 Task: Notify agents about tickets requiring input from the finance department for billing clarification.
Action: Mouse moved to (571, 43)
Screenshot: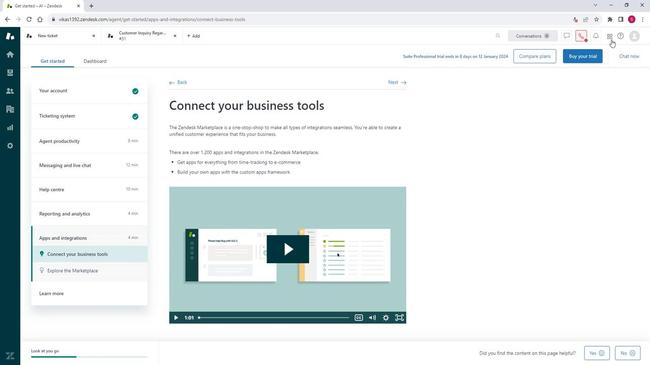 
Action: Mouse pressed left at (571, 43)
Screenshot: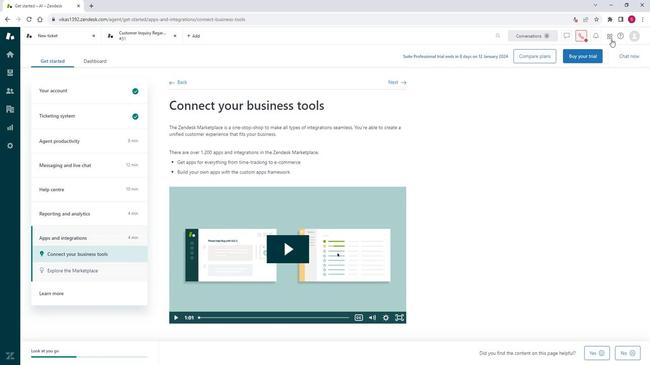 
Action: Mouse moved to (518, 207)
Screenshot: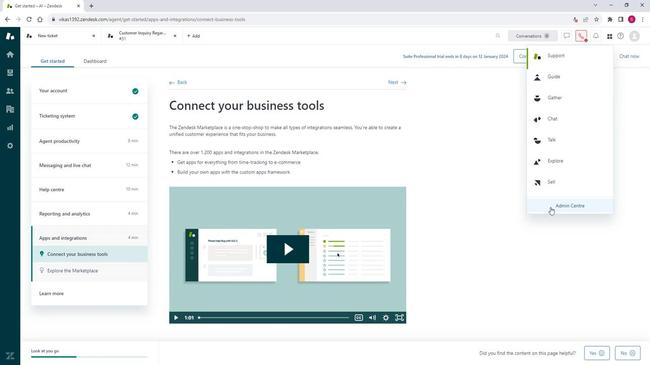 
Action: Mouse pressed left at (518, 207)
Screenshot: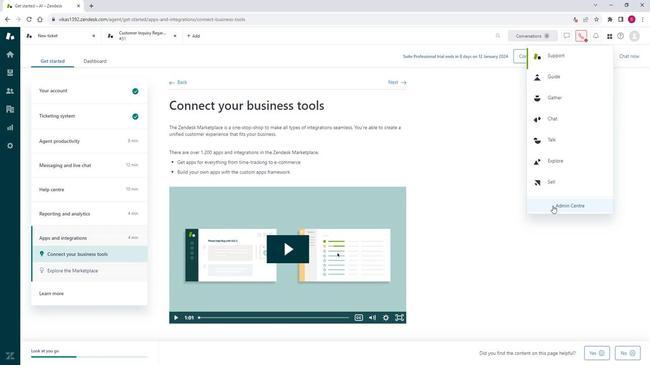 
Action: Mouse moved to (56, 100)
Screenshot: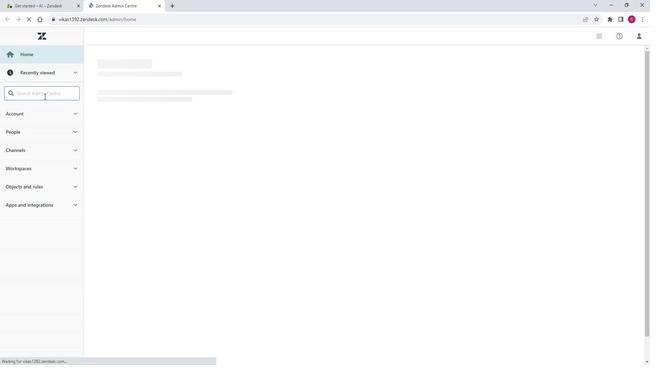 
Action: Mouse pressed left at (56, 100)
Screenshot: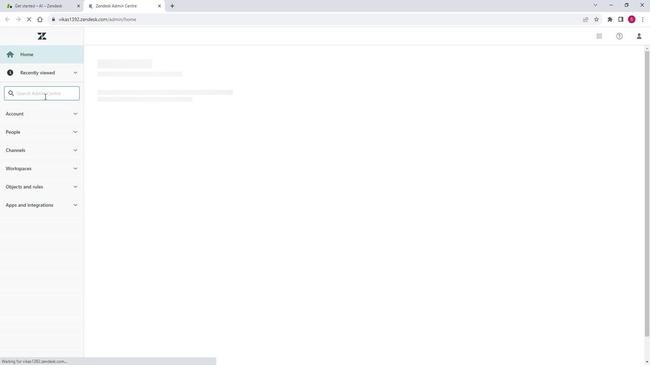 
Action: Key pressed triggers
Screenshot: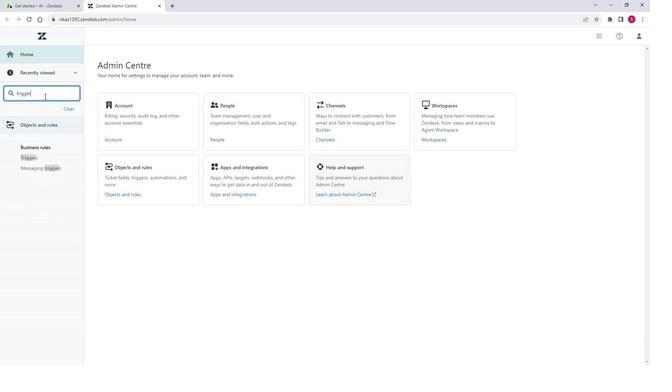 
Action: Mouse moved to (48, 163)
Screenshot: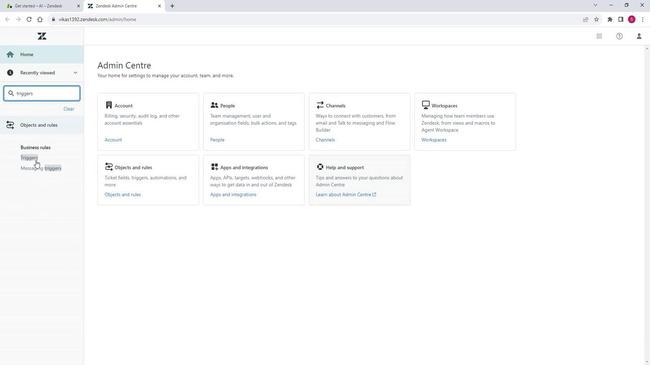 
Action: Mouse pressed left at (48, 163)
Screenshot: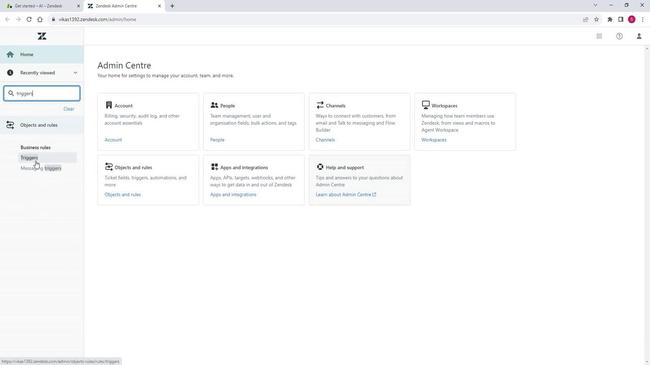
Action: Mouse moved to (554, 72)
Screenshot: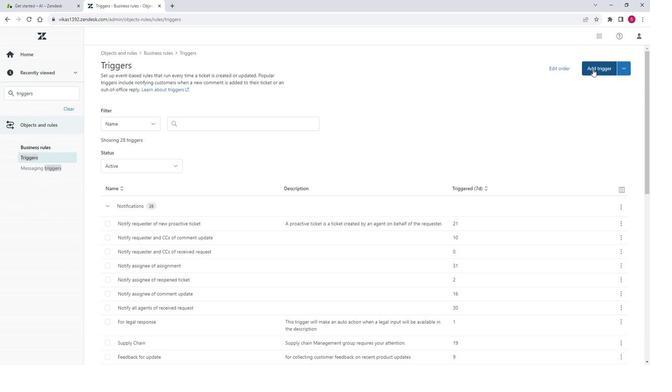 
Action: Mouse pressed left at (554, 72)
Screenshot: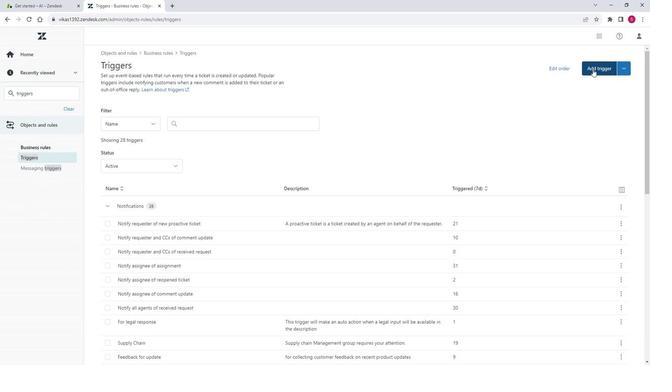 
Action: Mouse moved to (190, 101)
Screenshot: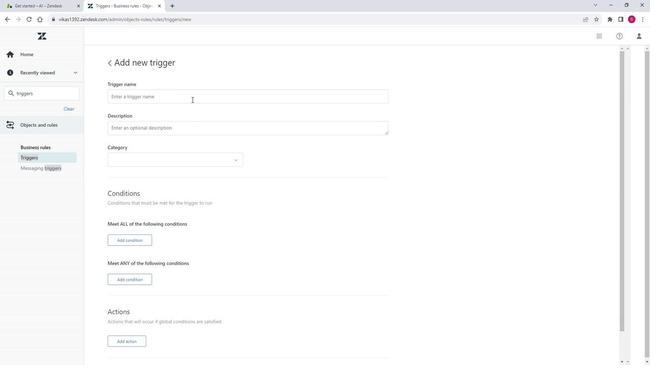 
Action: Mouse pressed left at (190, 101)
Screenshot: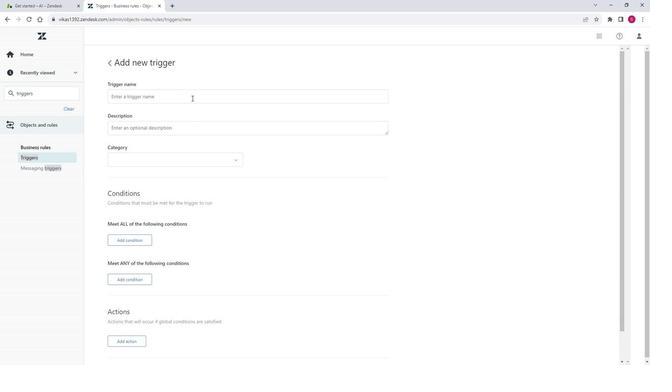
Action: Key pressed <Key.shift>Finance<Key.space><Key.shift>Input<Key.space><Key.shift>Needed
Screenshot: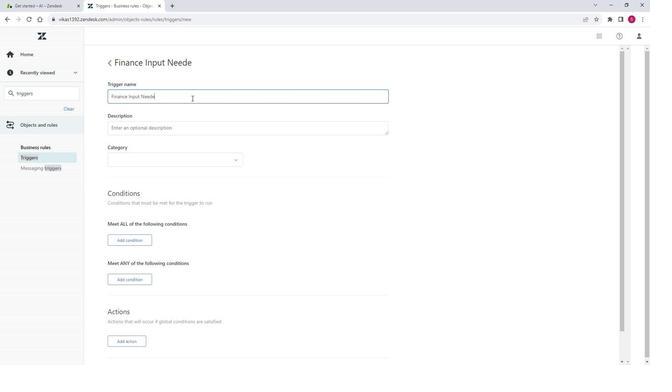 
Action: Mouse moved to (142, 131)
Screenshot: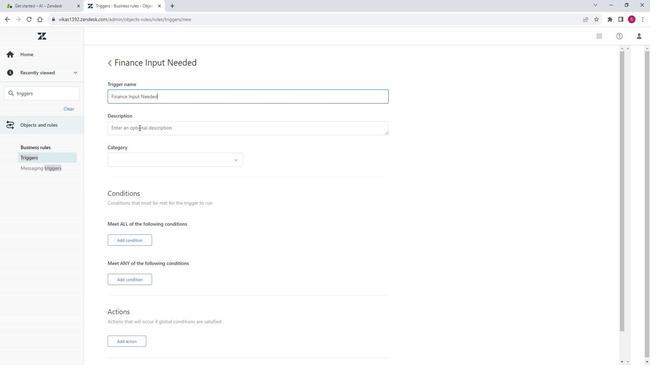 
Action: Mouse pressed left at (142, 131)
Screenshot: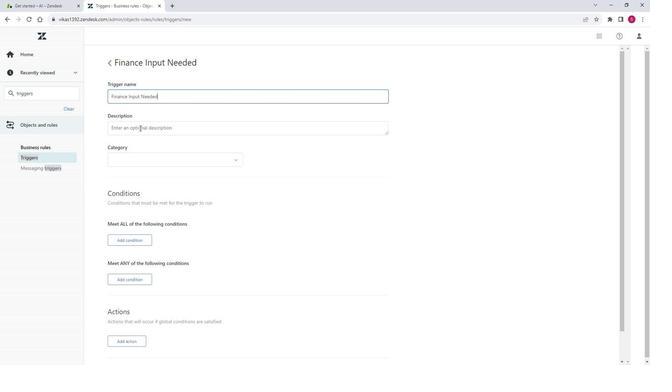 
Action: Key pressed <Key.shift>Notifying<Key.space>agents<Key.space>about<Key.space>tickets<Key.space>requiring<Key.space>input<Key.space>from<Key.space>the<Key.space>finance<Key.space>department<Key.space>for<Key.space>billing<Key.space>clarification.
Screenshot: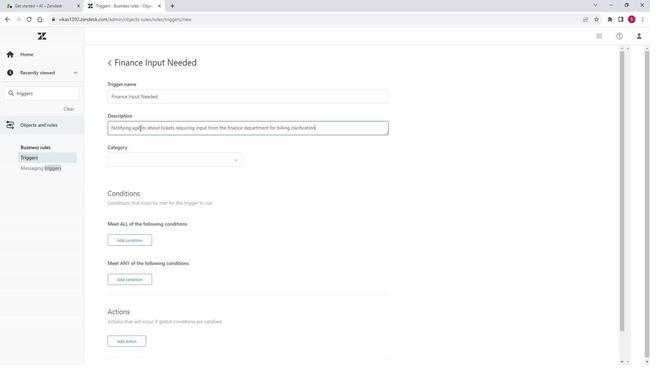 
Action: Mouse moved to (177, 164)
Screenshot: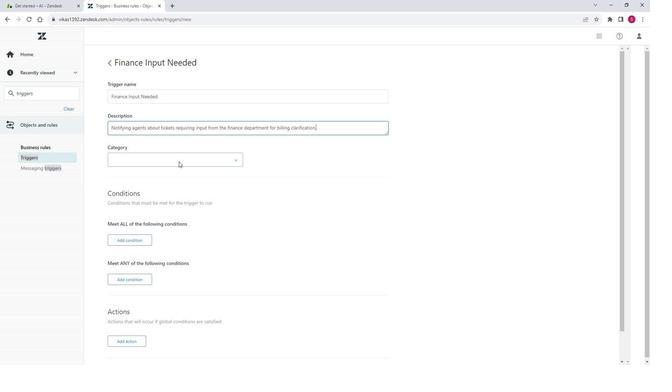 
Action: Mouse pressed left at (177, 164)
Screenshot: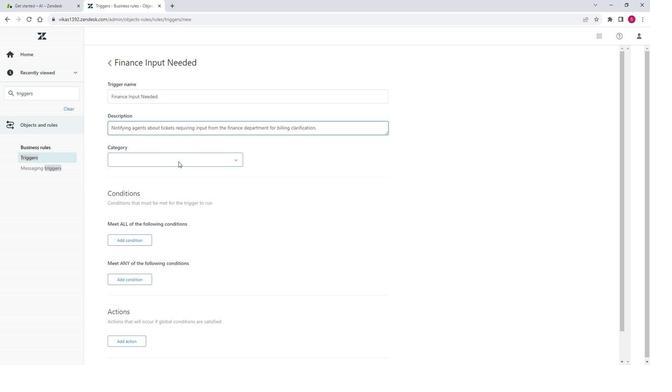 
Action: Mouse moved to (154, 181)
Screenshot: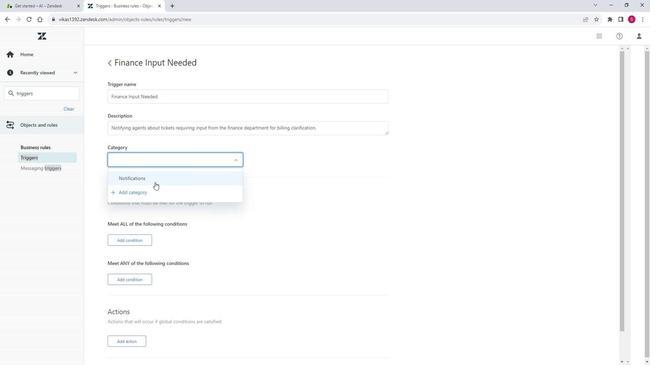 
Action: Mouse pressed left at (154, 181)
Screenshot: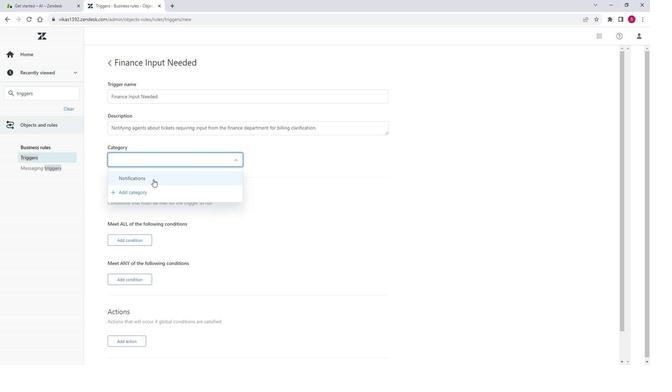 
Action: Mouse moved to (234, 206)
Screenshot: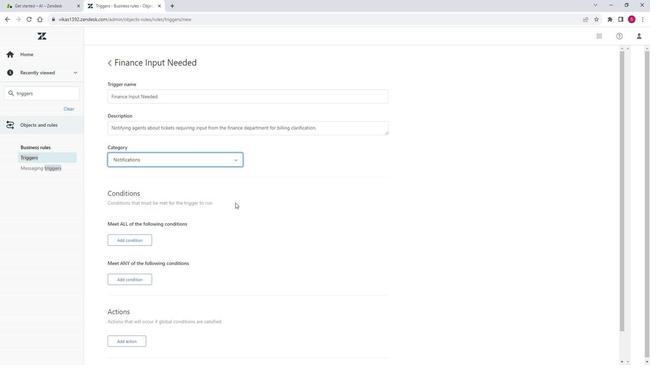 
Action: Mouse scrolled (234, 206) with delta (0, 0)
Screenshot: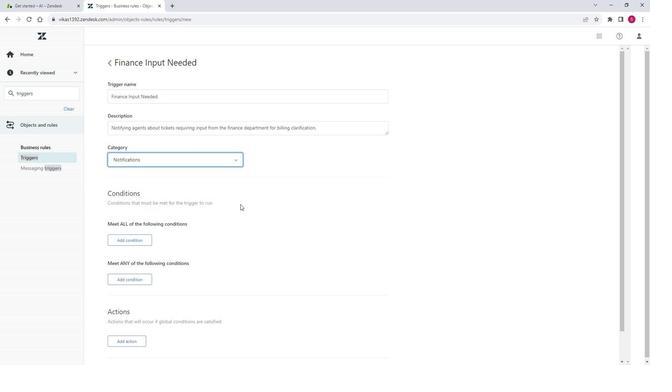 
Action: Mouse moved to (200, 205)
Screenshot: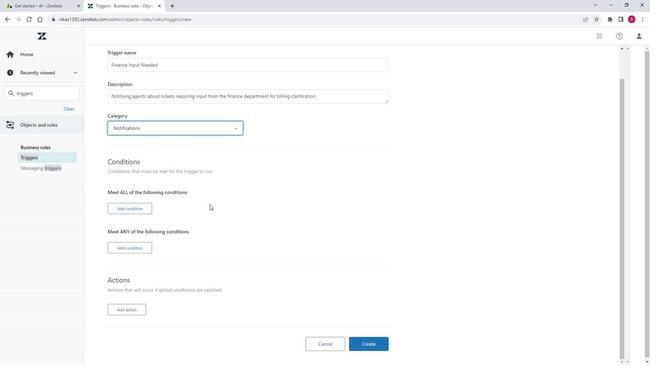 
Action: Mouse scrolled (200, 204) with delta (0, 0)
Screenshot: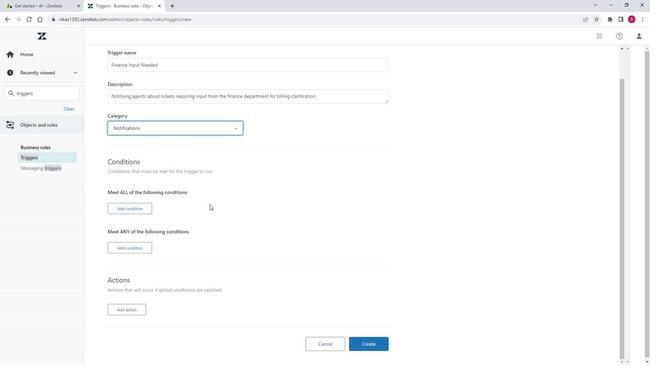 
Action: Mouse moved to (125, 208)
Screenshot: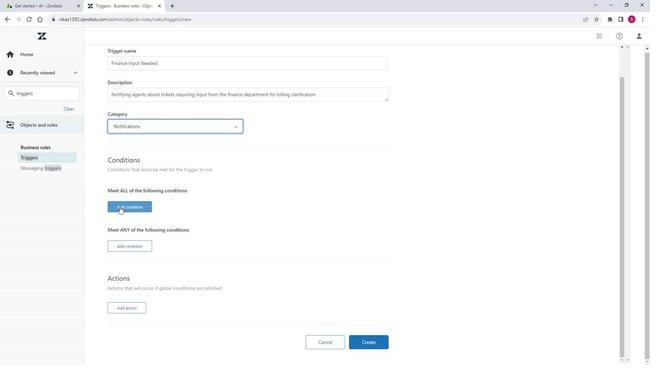 
Action: Mouse pressed left at (125, 208)
Screenshot: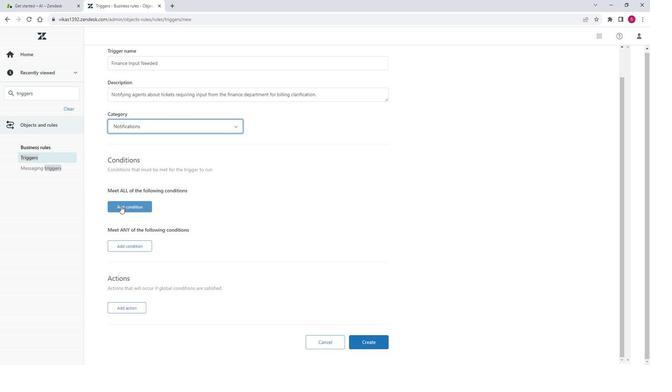 
Action: Mouse moved to (135, 215)
Screenshot: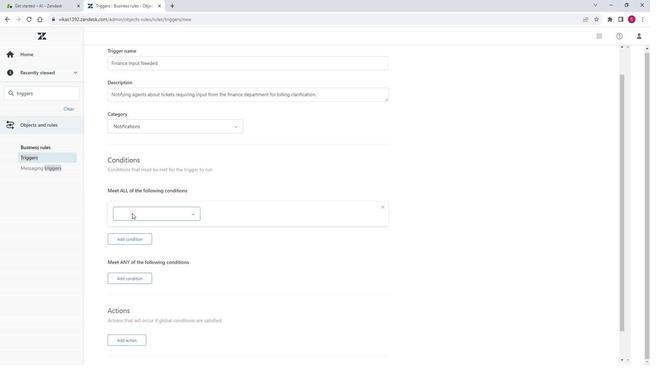 
Action: Mouse pressed left at (135, 215)
Screenshot: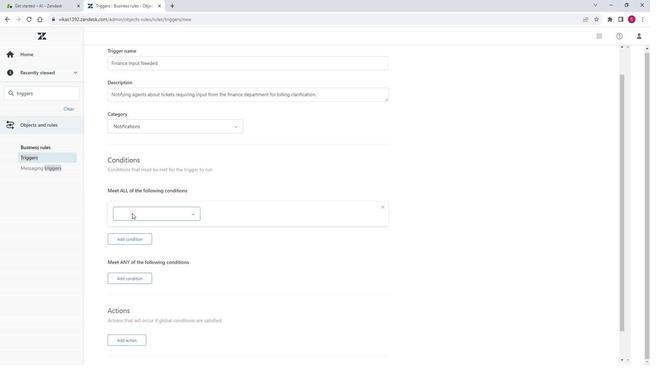 
Action: Mouse moved to (135, 245)
Screenshot: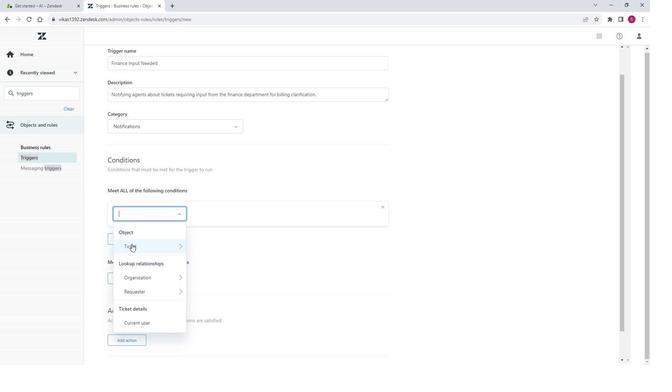 
Action: Mouse pressed left at (135, 245)
Screenshot: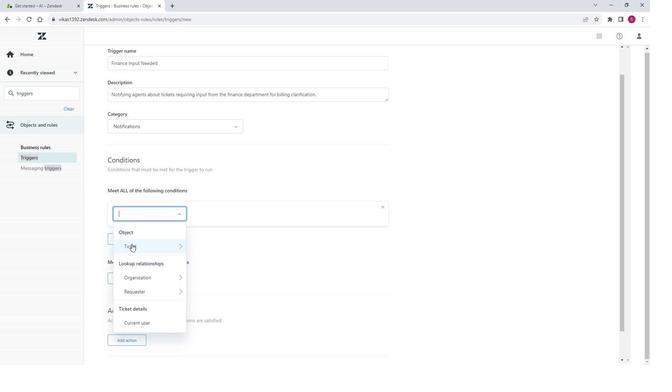 
Action: Mouse moved to (184, 96)
Screenshot: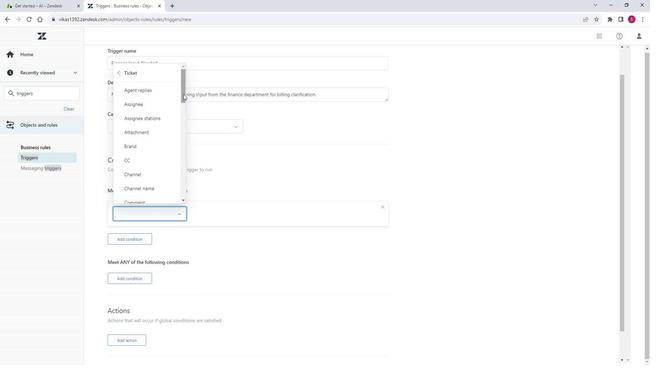 
Action: Mouse pressed left at (184, 96)
Screenshot: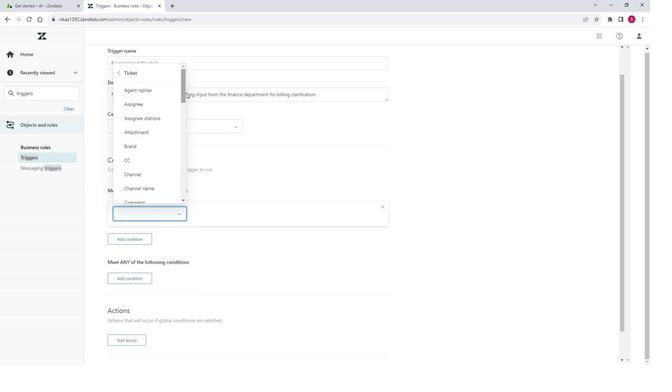 
Action: Mouse moved to (143, 216)
Screenshot: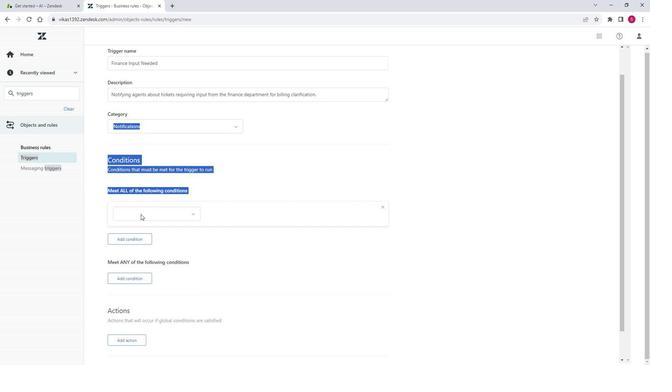
Action: Mouse pressed left at (143, 216)
Screenshot: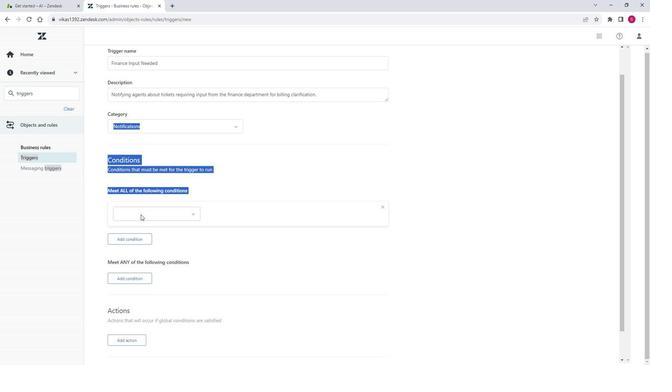 
Action: Mouse moved to (181, 99)
Screenshot: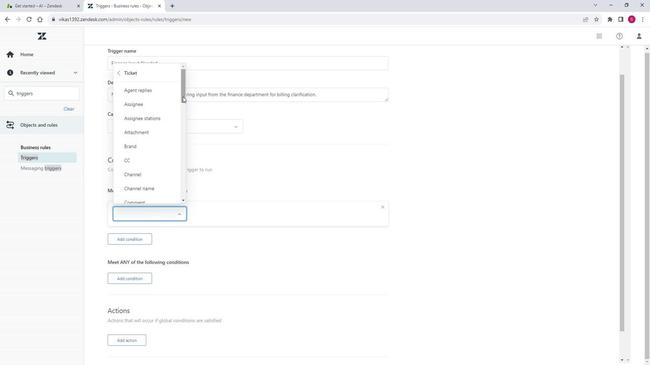 
Action: Mouse pressed left at (181, 99)
Screenshot: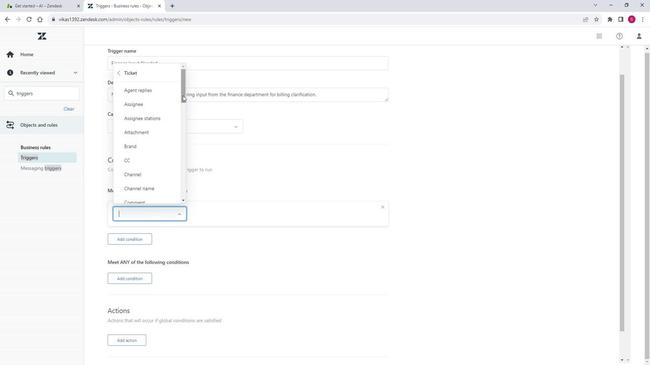 
Action: Mouse moved to (158, 134)
Screenshot: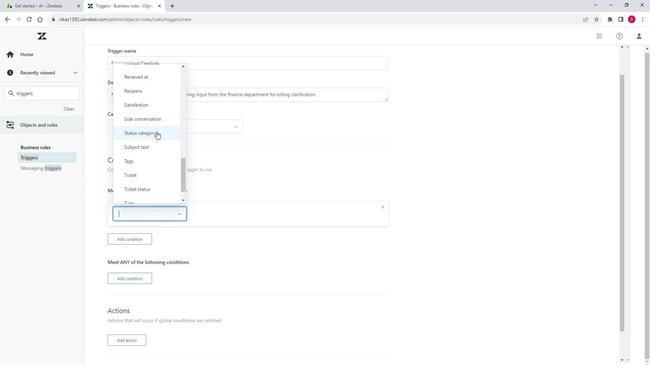 
Action: Mouse pressed left at (158, 134)
Screenshot: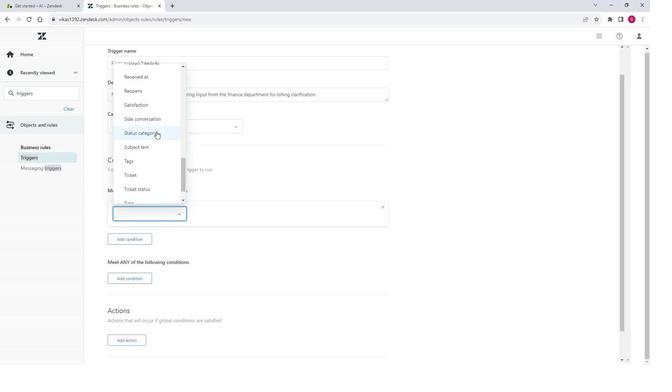 
Action: Mouse moved to (207, 230)
Screenshot: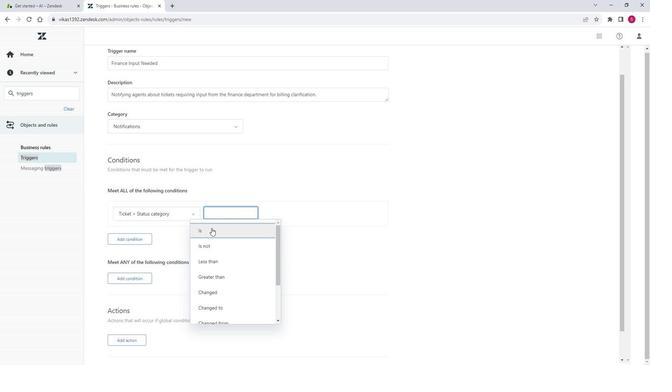 
Action: Mouse pressed left at (207, 230)
Screenshot: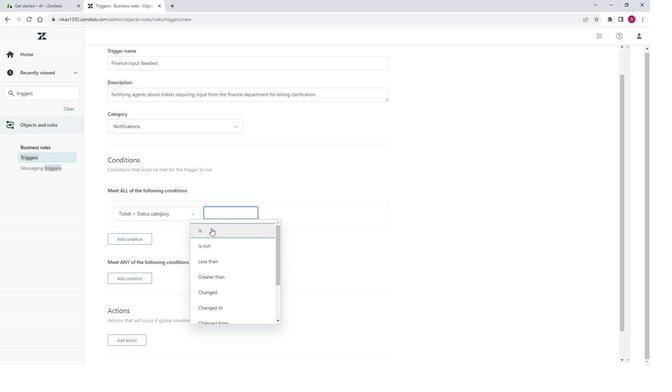 
Action: Mouse moved to (268, 243)
Screenshot: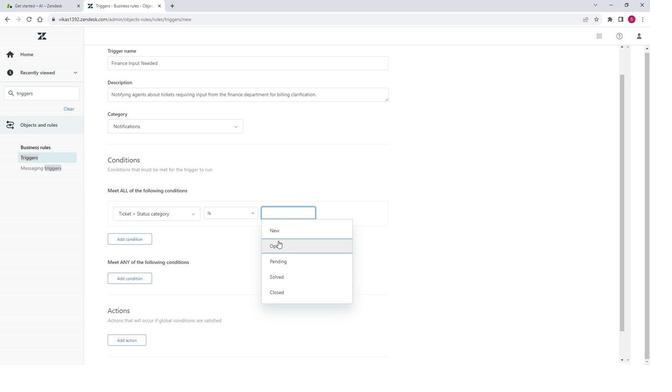 
Action: Mouse pressed left at (268, 243)
Screenshot: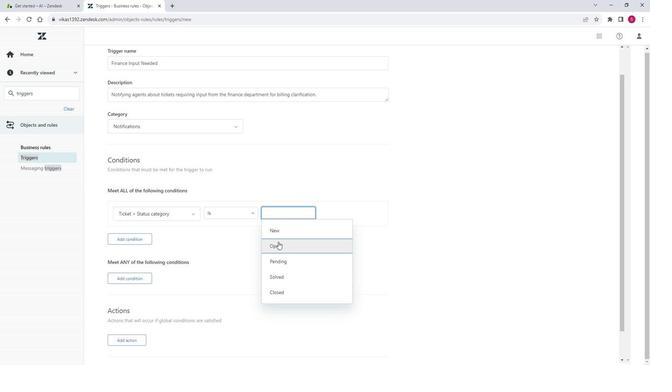 
Action: Mouse moved to (142, 238)
Screenshot: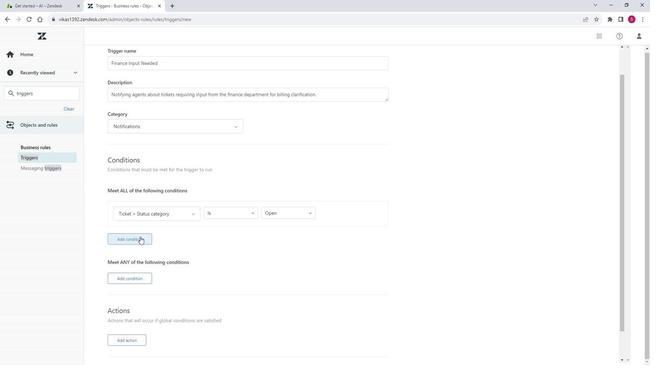 
Action: Mouse pressed left at (142, 238)
Screenshot: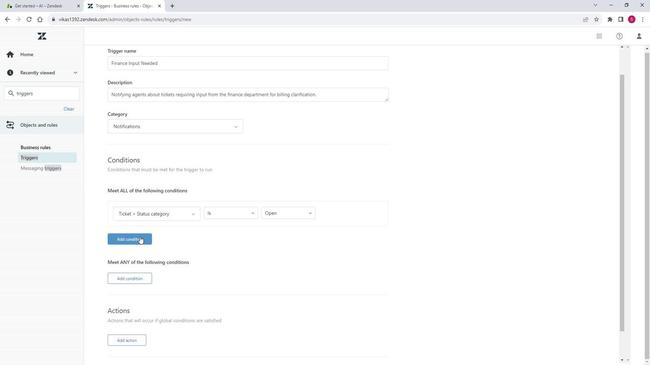 
Action: Mouse moved to (151, 252)
Screenshot: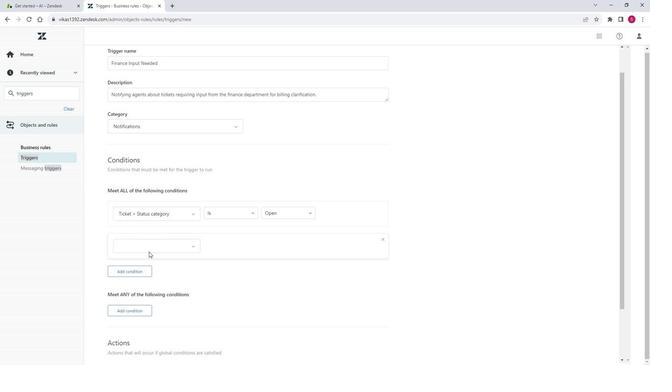 
Action: Mouse pressed left at (151, 252)
Screenshot: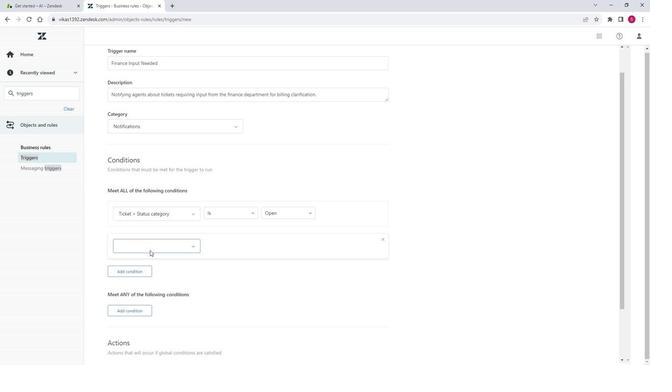 
Action: Mouse moved to (154, 152)
Screenshot: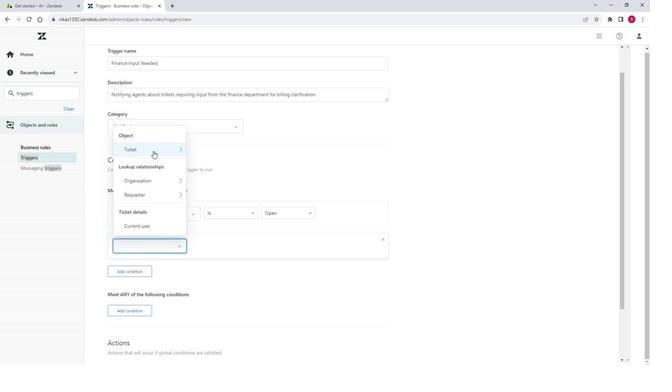 
Action: Mouse pressed left at (154, 152)
Screenshot: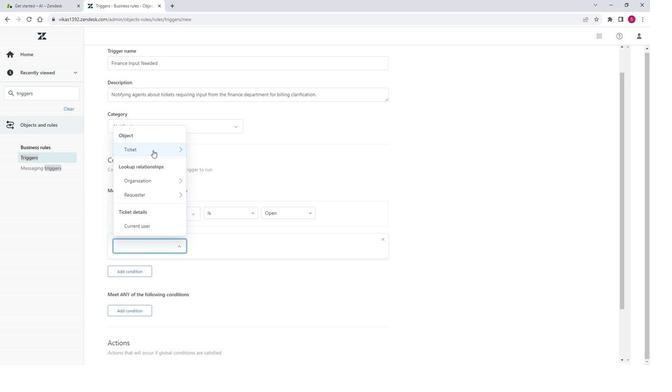 
Action: Mouse moved to (179, 130)
Screenshot: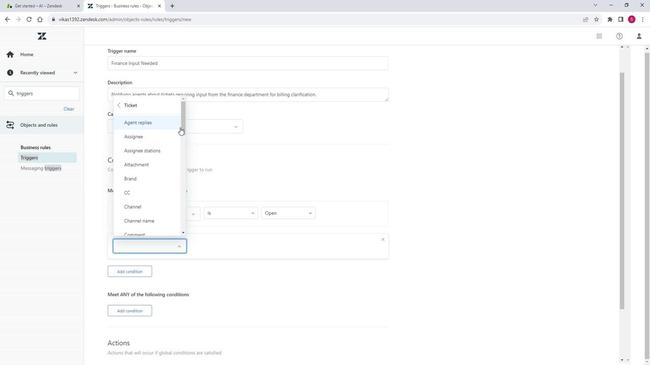 
Action: Mouse pressed left at (179, 130)
Screenshot: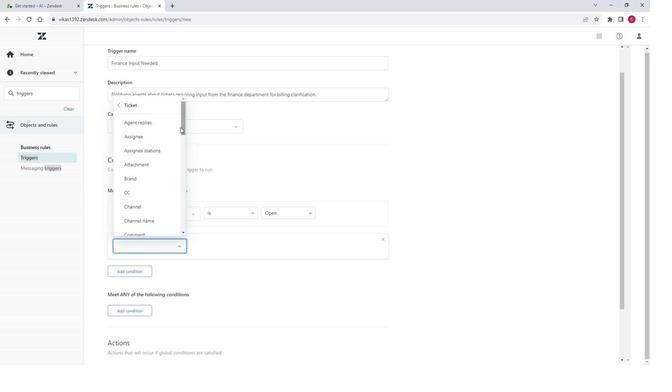 
Action: Mouse moved to (151, 217)
Screenshot: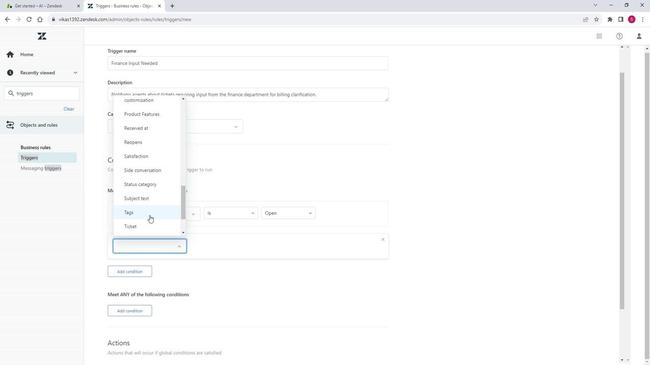 
Action: Mouse pressed left at (151, 217)
Screenshot: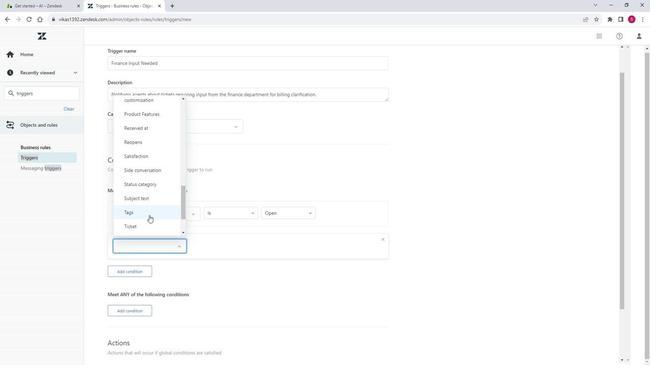 
Action: Mouse moved to (254, 273)
Screenshot: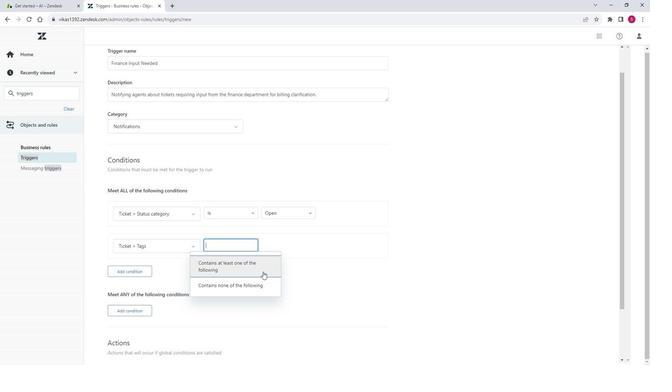 
Action: Mouse pressed left at (254, 273)
Screenshot: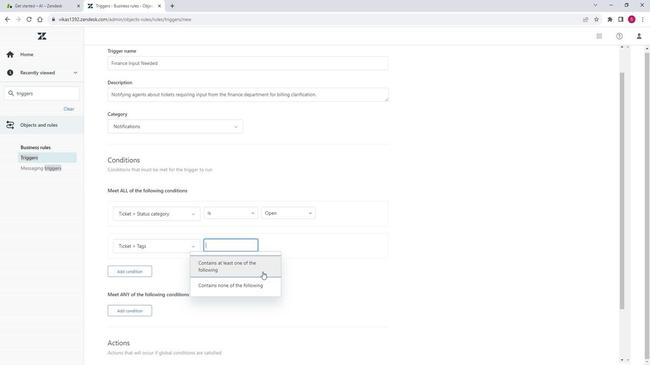 
Action: Mouse moved to (304, 248)
Screenshot: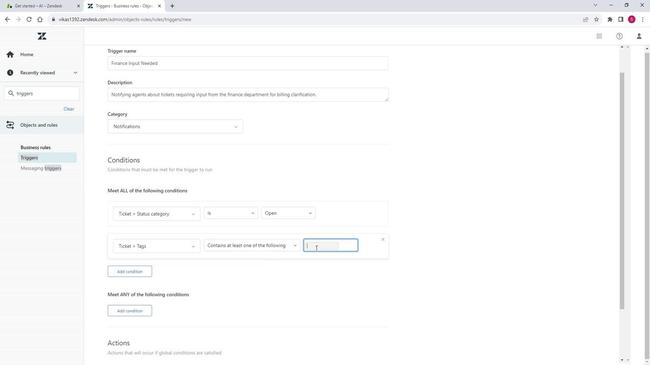 
Action: Key pressed finance-input-neen<Key.backspace>ded<Key.enter>
Screenshot: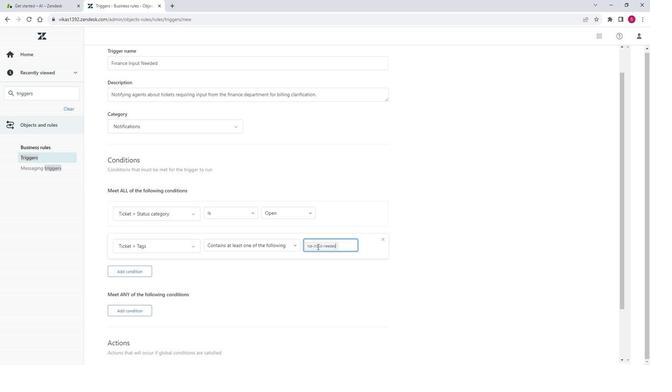 
Action: Mouse moved to (125, 276)
Screenshot: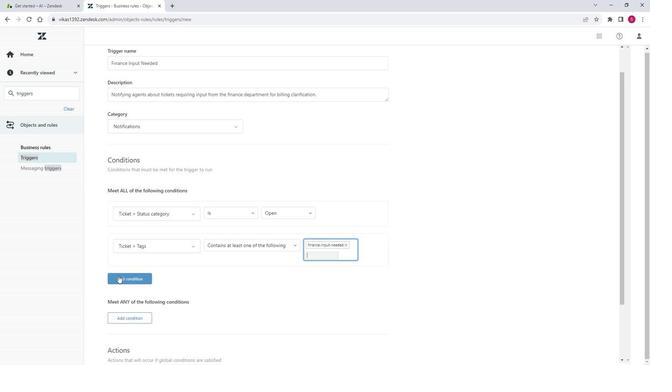 
Action: Mouse pressed left at (125, 276)
Screenshot: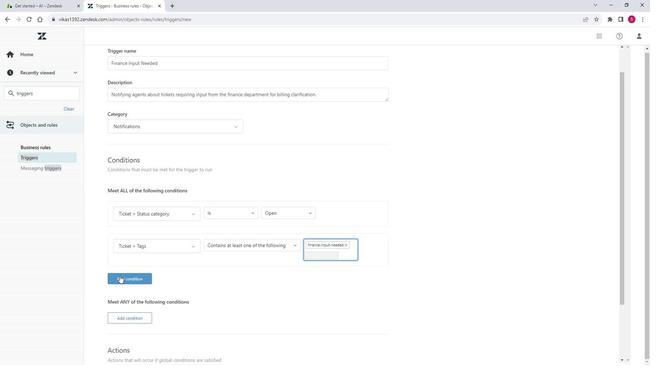 
Action: Mouse moved to (147, 275)
Screenshot: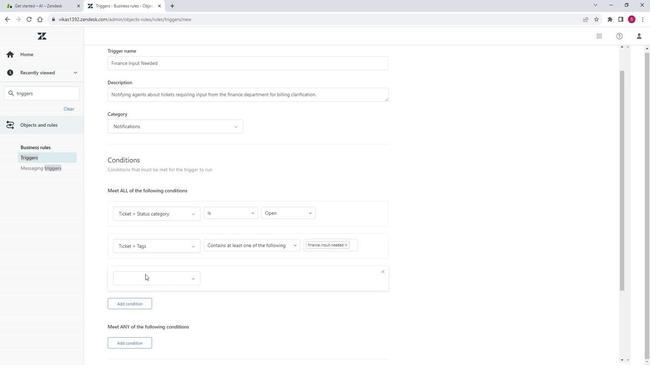 
Action: Mouse pressed left at (147, 275)
Screenshot: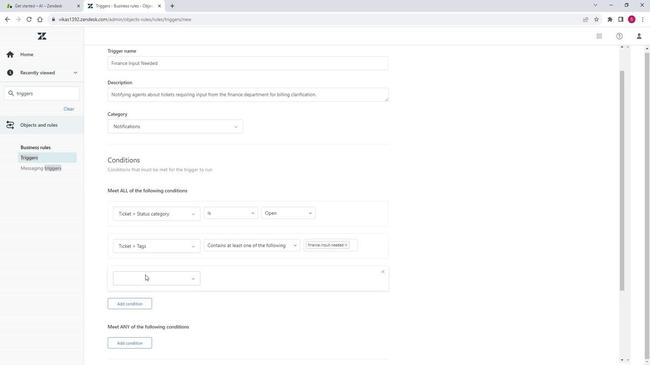 
Action: Key pressed ticket<Key.space>dis<Key.backspace><Key.backspace><Key.backspace><Key.backspace><Key.backspace>t<Key.space>cont<Key.backspace><Key.backspace>
Screenshot: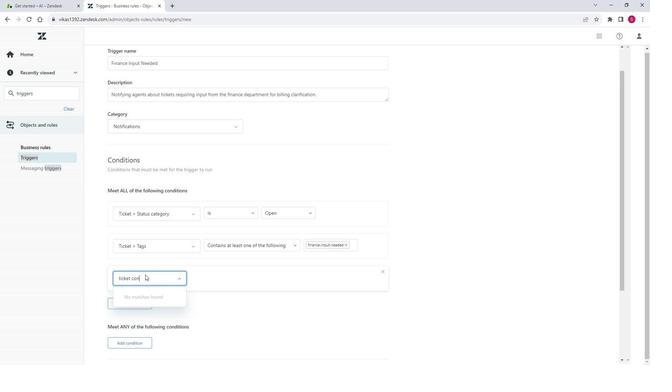 
Action: Mouse moved to (148, 277)
Screenshot: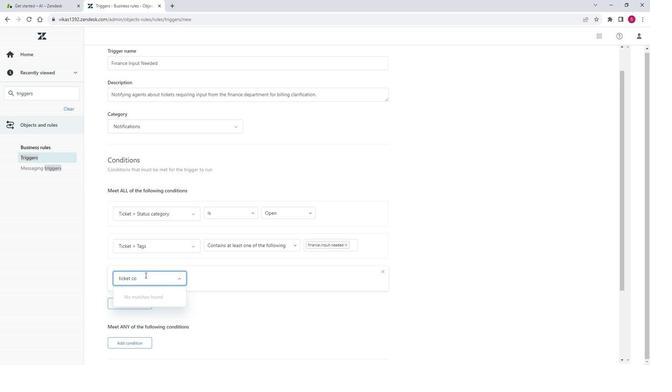 
Action: Key pressed <Key.backspace>
Screenshot: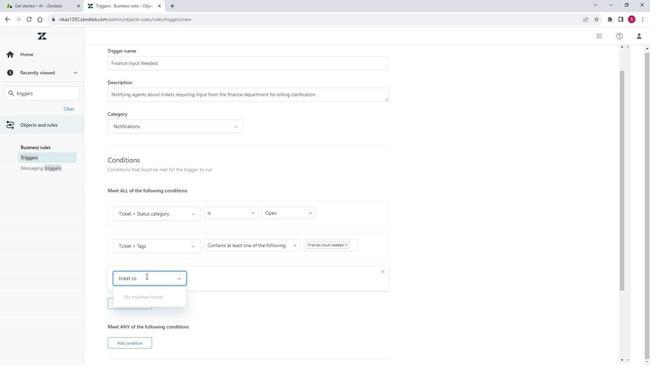 
Action: Mouse moved to (149, 278)
Screenshot: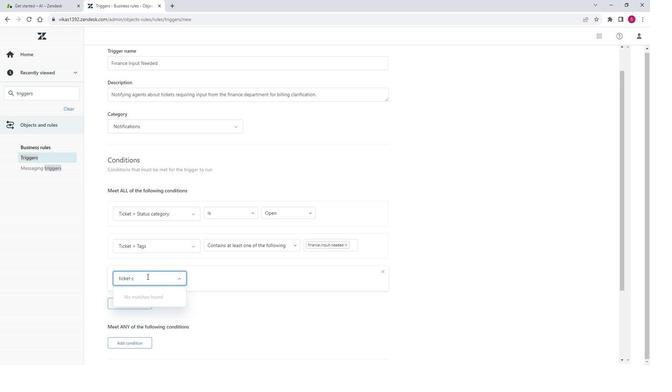 
Action: Key pressed <Key.backspace><Key.backspace><Key.backspace><Key.backspace>
Screenshot: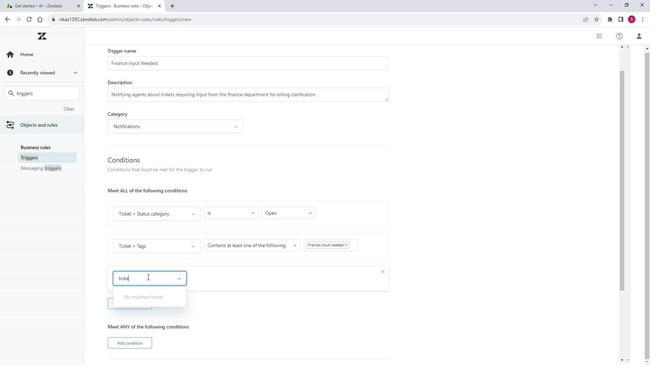 
Action: Mouse moved to (166, 281)
Screenshot: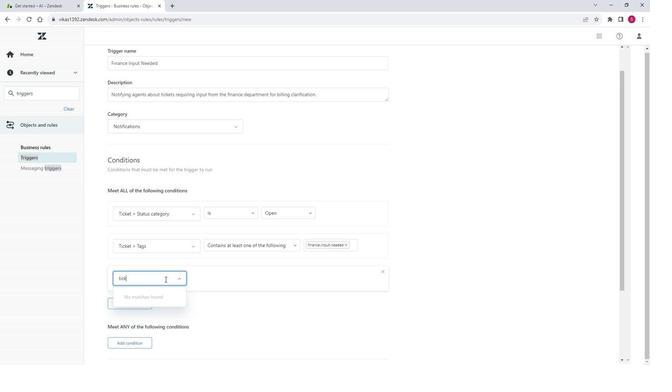 
Action: Key pressed <Key.backspace>
Screenshot: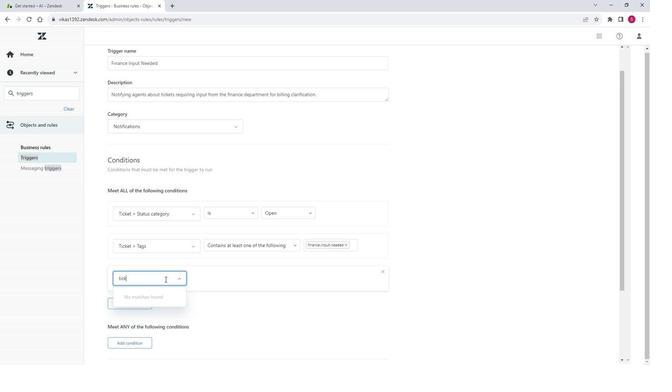 
Action: Mouse moved to (169, 280)
Screenshot: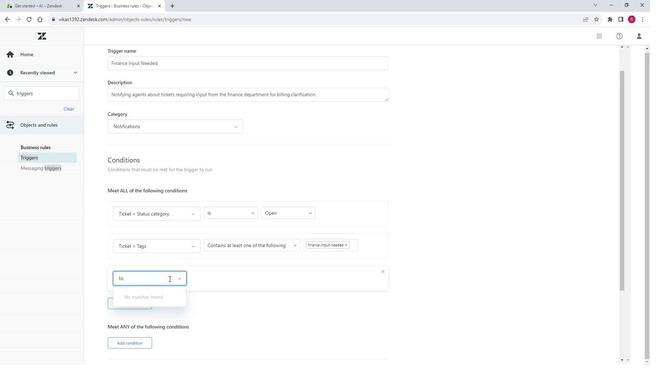 
Action: Key pressed <Key.backspace>
Screenshot: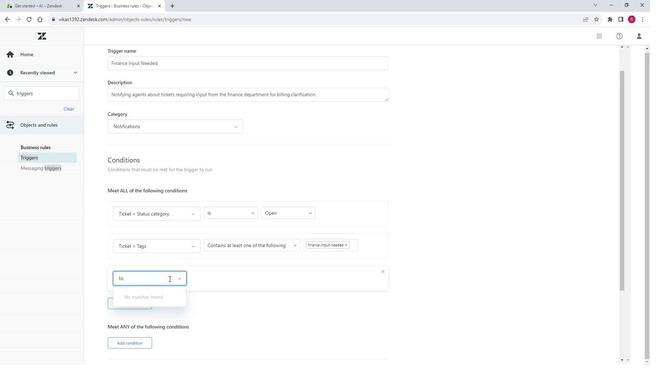 
Action: Mouse moved to (171, 280)
Screenshot: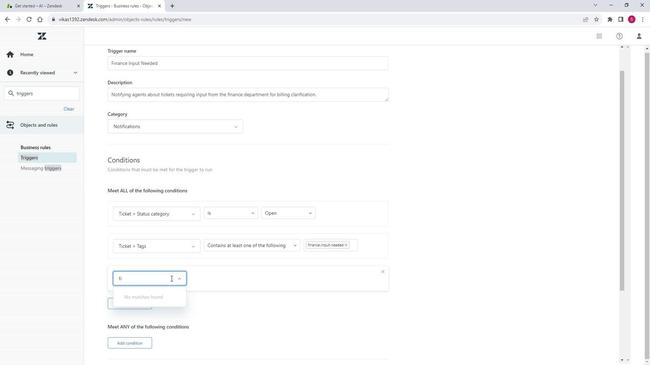 
Action: Key pressed <Key.backspace><Key.backspace>
Screenshot: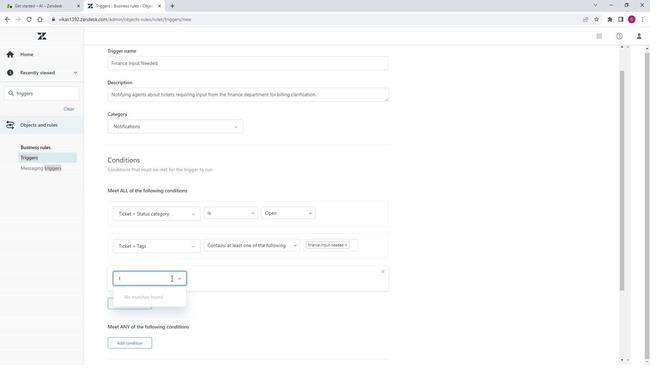 
Action: Mouse moved to (173, 280)
Screenshot: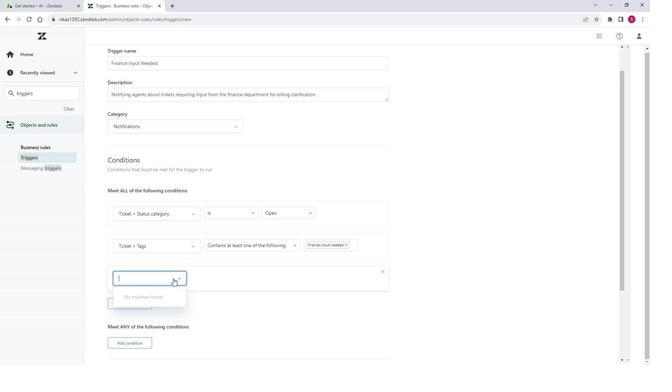 
Action: Key pressed <Key.backspace>
Screenshot: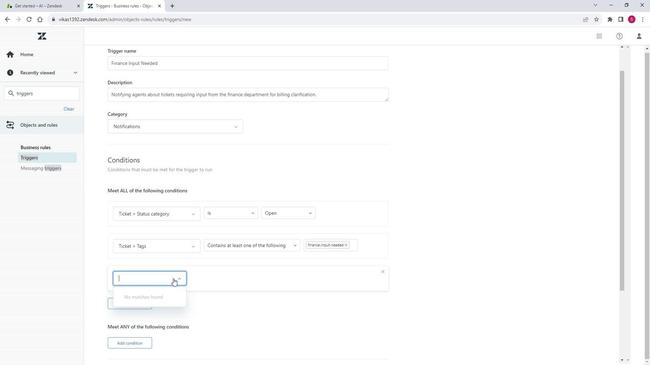 
Action: Mouse moved to (167, 179)
Screenshot: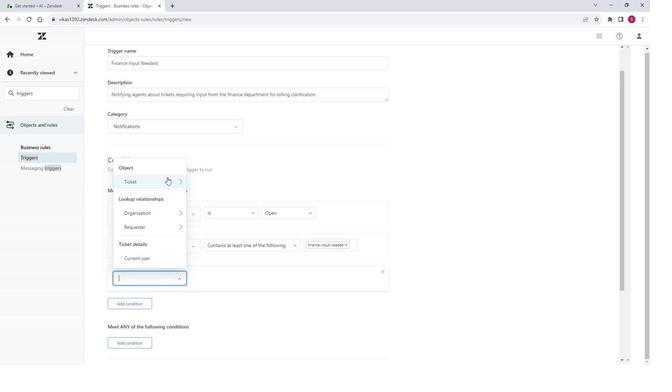 
Action: Mouse pressed left at (167, 179)
Screenshot: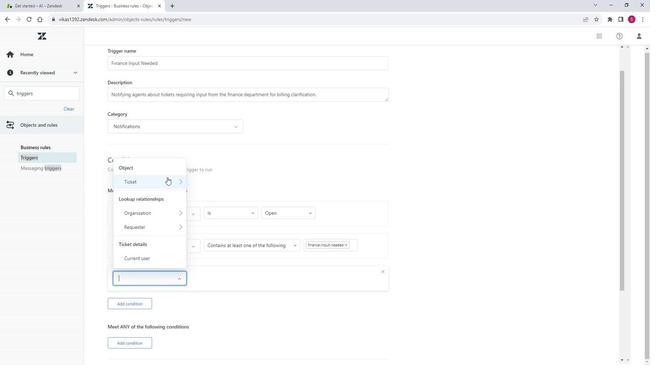 
Action: Mouse moved to (182, 150)
Screenshot: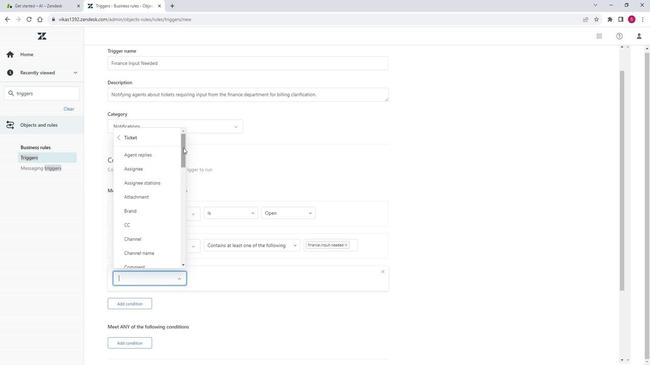 
Action: Mouse pressed left at (182, 150)
Screenshot: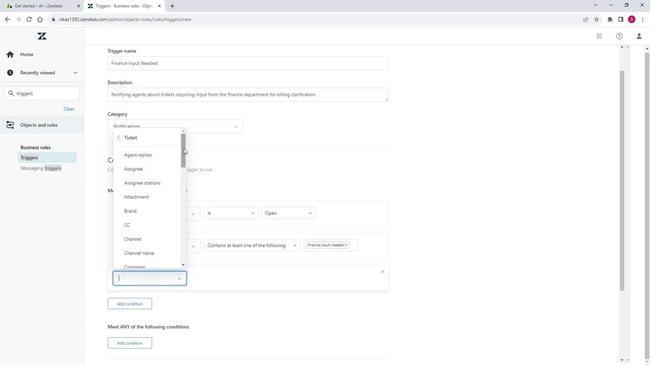 
Action: Mouse moved to (153, 225)
Screenshot: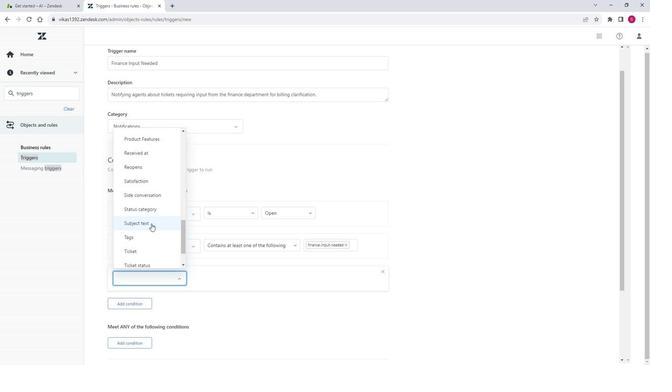 
Action: Mouse pressed left at (153, 225)
Screenshot: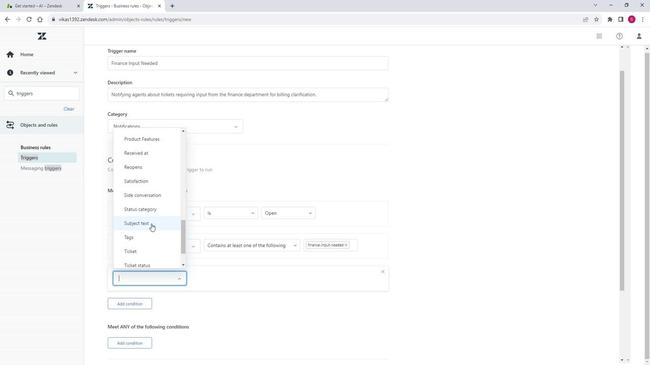 
Action: Mouse moved to (244, 238)
Screenshot: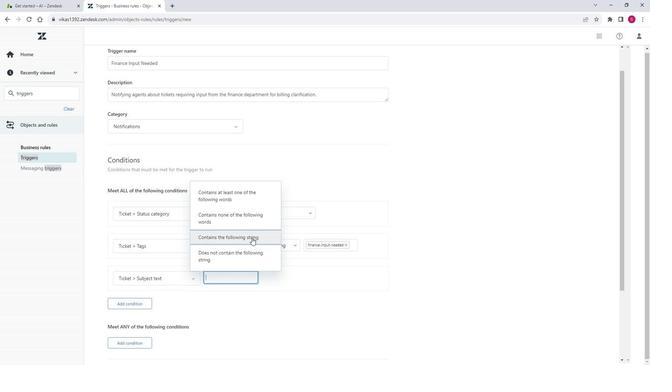 
Action: Mouse pressed left at (244, 238)
Screenshot: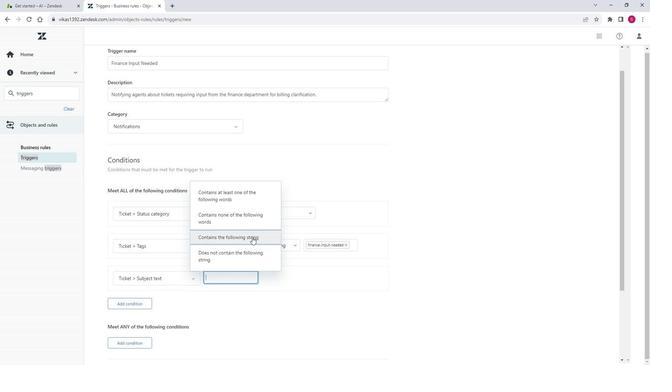 
Action: Mouse moved to (287, 281)
Screenshot: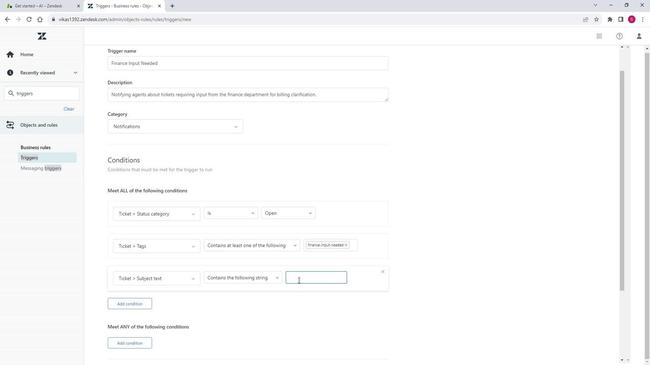 
Action: Mouse pressed left at (287, 281)
Screenshot: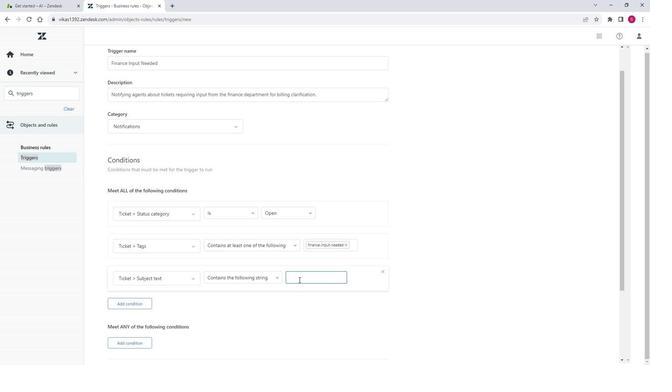 
Action: Key pressed <Key.shift>Billing<Key.space><Key.shift>Classifications
Screenshot: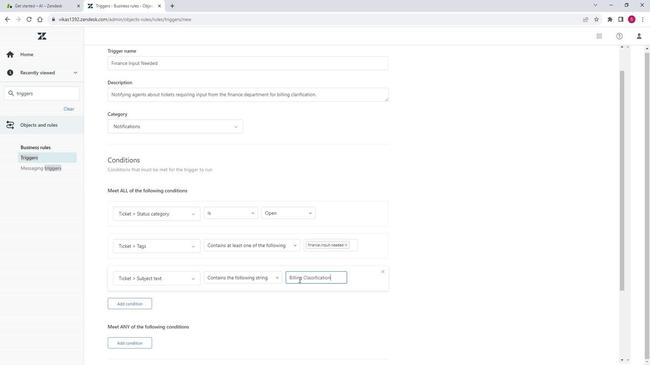 
Action: Mouse moved to (166, 284)
Screenshot: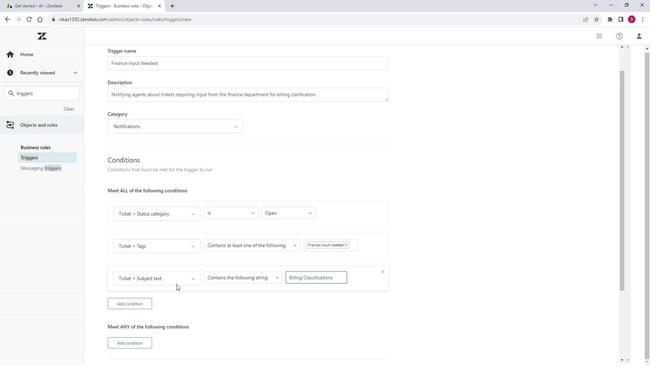 
Action: Mouse scrolled (166, 284) with delta (0, 0)
Screenshot: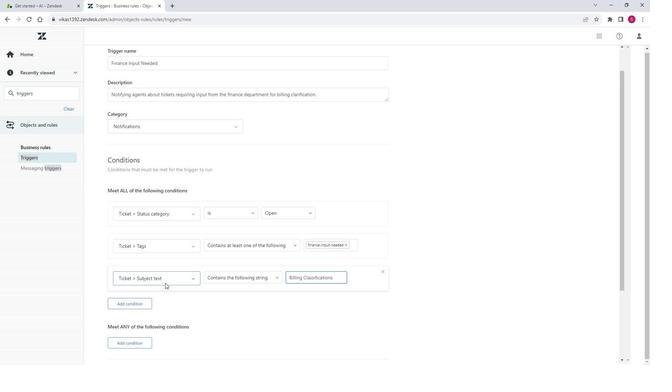 
Action: Mouse scrolled (166, 284) with delta (0, 0)
Screenshot: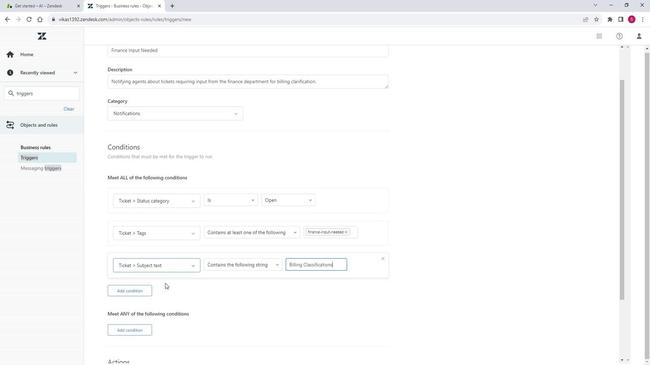 
Action: Mouse scrolled (166, 284) with delta (0, 0)
Screenshot: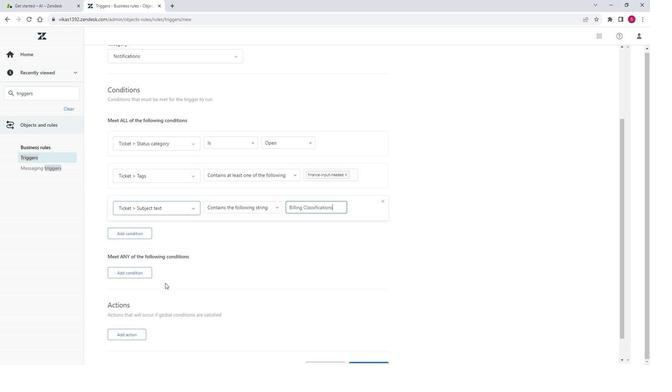 
Action: Mouse scrolled (166, 284) with delta (0, 0)
Screenshot: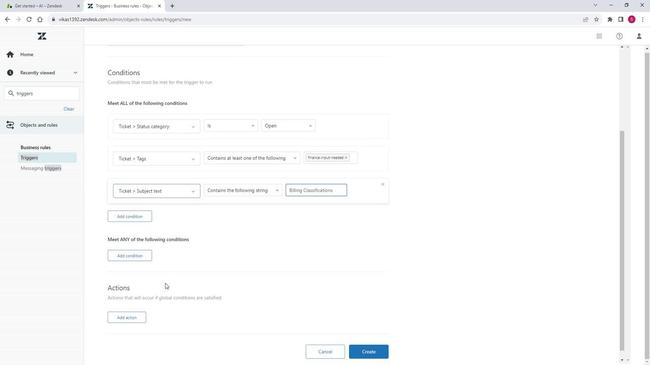 
Action: Mouse moved to (184, 262)
Screenshot: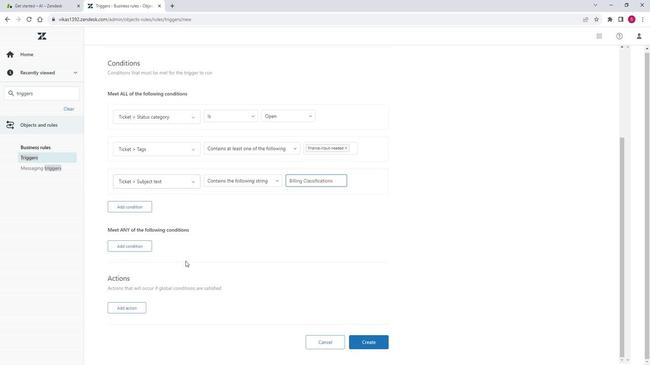 
Action: Mouse scrolled (184, 262) with delta (0, 0)
Screenshot: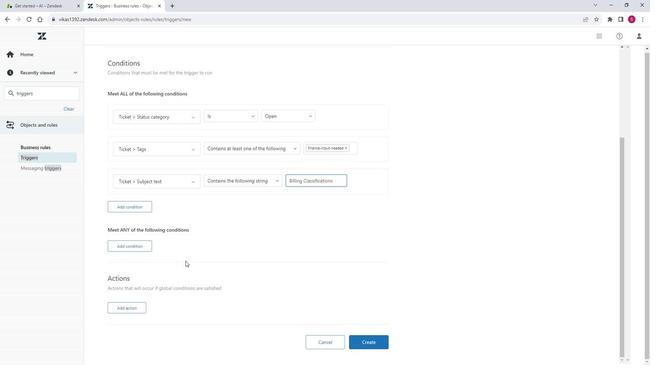 
Action: Mouse scrolled (184, 262) with delta (0, 0)
Screenshot: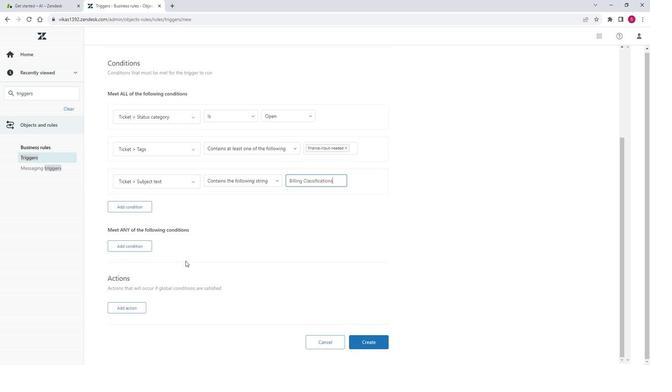 
Action: Mouse scrolled (184, 262) with delta (0, 0)
Screenshot: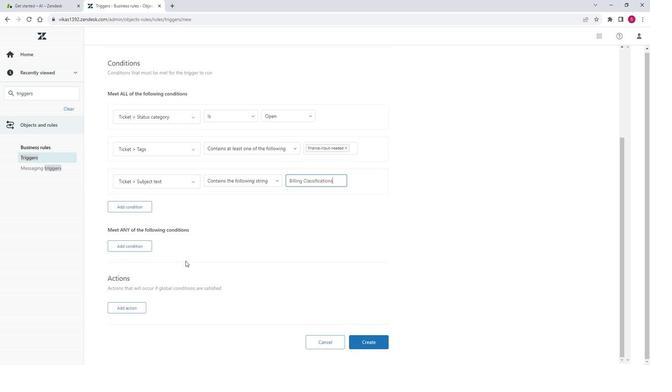 
Action: Mouse moved to (141, 310)
Screenshot: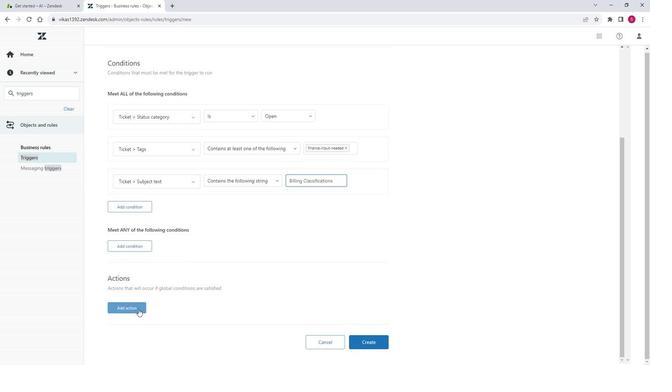 
Action: Mouse pressed left at (141, 310)
Screenshot: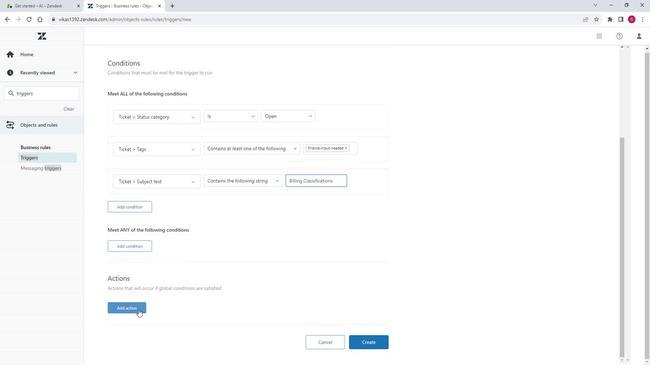 
Action: Mouse moved to (144, 311)
Screenshot: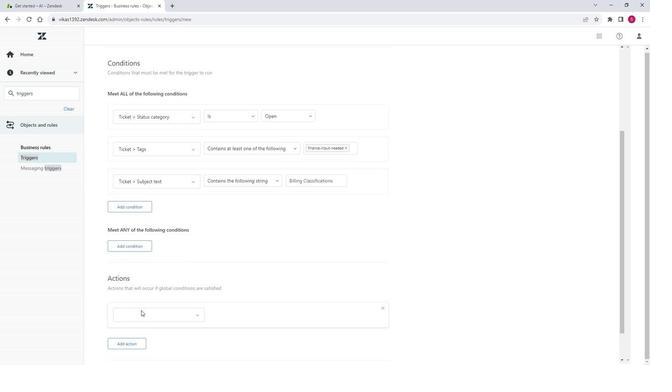 
Action: Mouse pressed left at (144, 311)
Screenshot: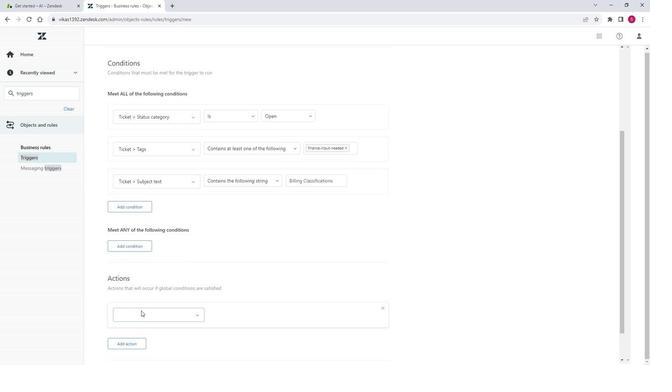 
Action: Mouse moved to (154, 294)
Screenshot: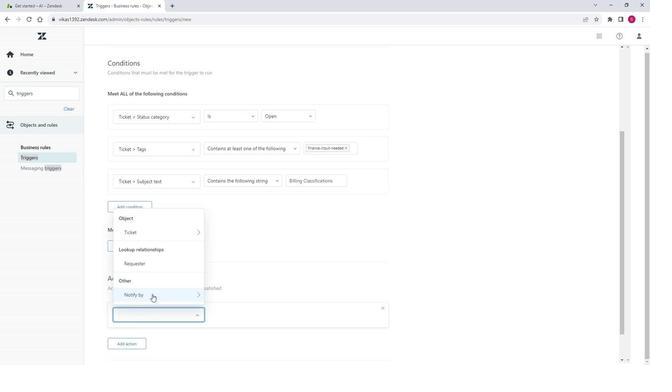 
Action: Mouse pressed left at (154, 294)
Screenshot: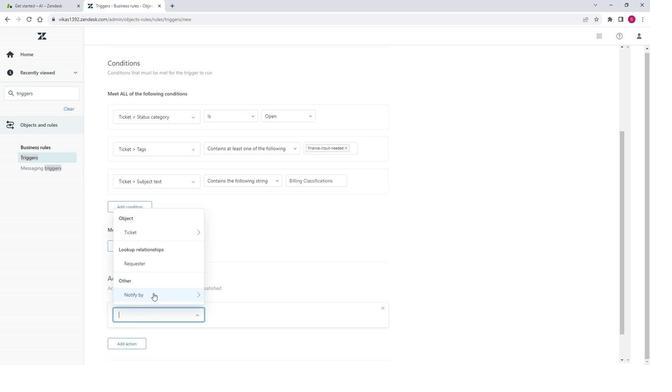 
Action: Mouse moved to (171, 295)
Screenshot: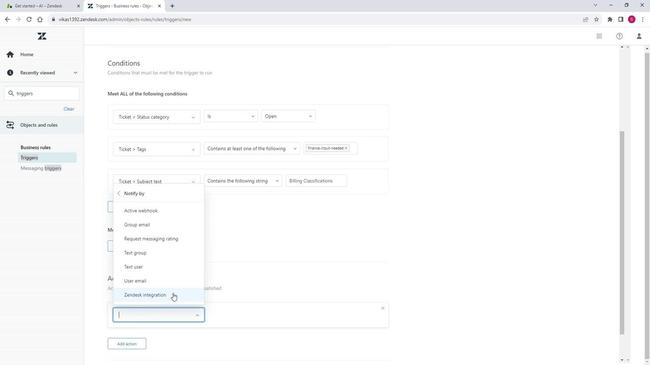 
Action: Mouse pressed left at (171, 295)
Screenshot: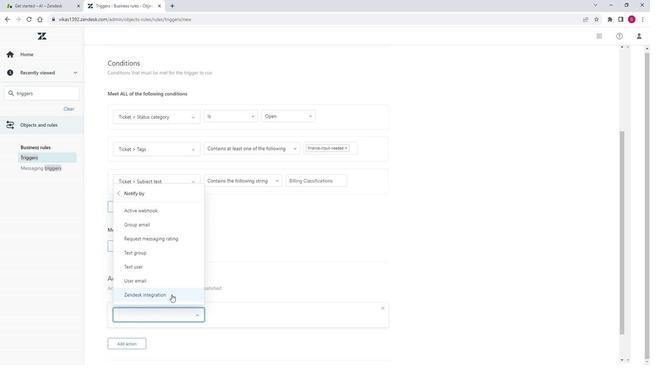 
Action: Mouse moved to (175, 289)
Screenshot: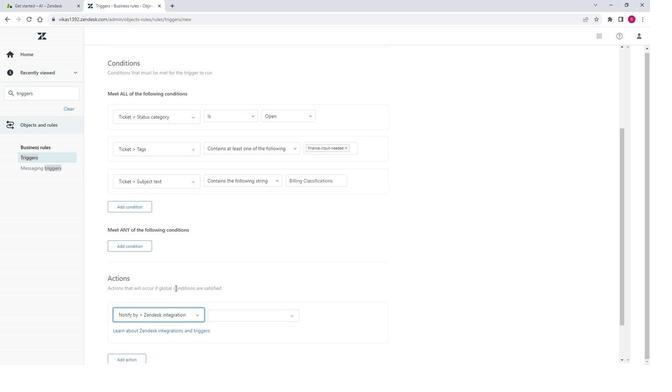 
Action: Mouse scrolled (175, 288) with delta (0, 0)
Screenshot: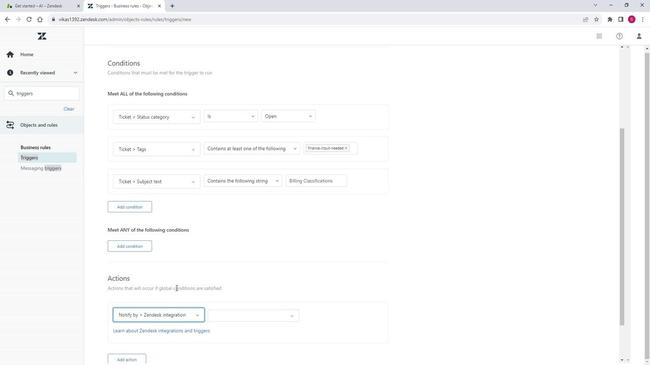 
Action: Mouse scrolled (175, 288) with delta (0, 0)
Screenshot: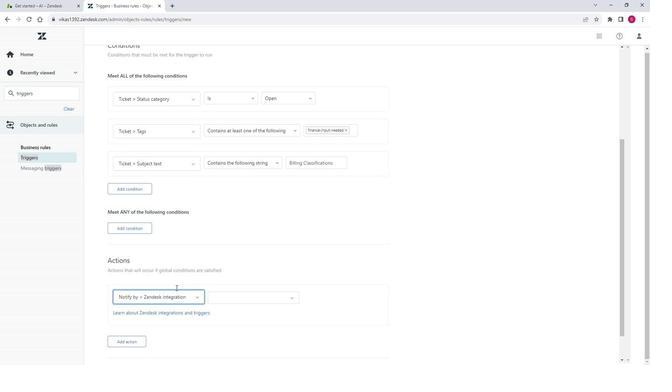 
Action: Mouse moved to (235, 269)
Screenshot: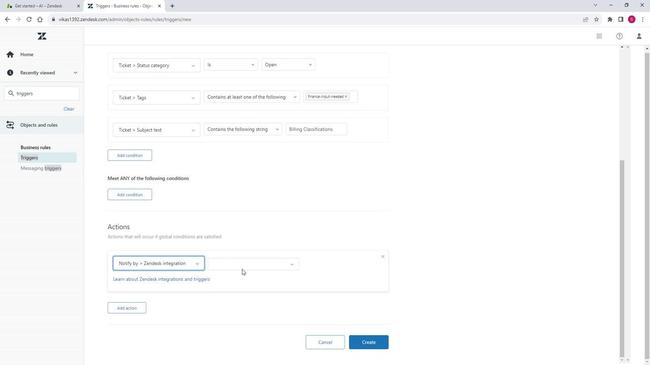 
Action: Mouse pressed left at (235, 269)
Screenshot: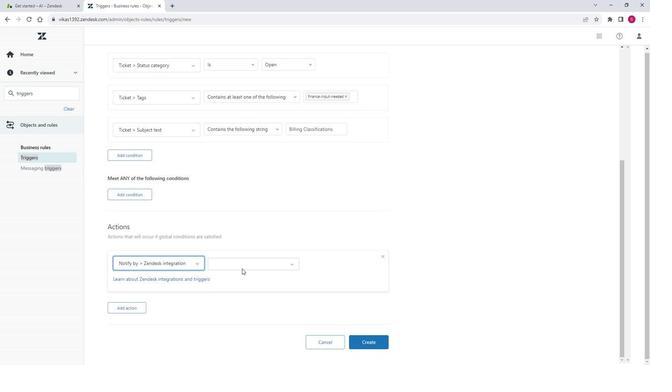 
Action: Mouse moved to (188, 268)
Screenshot: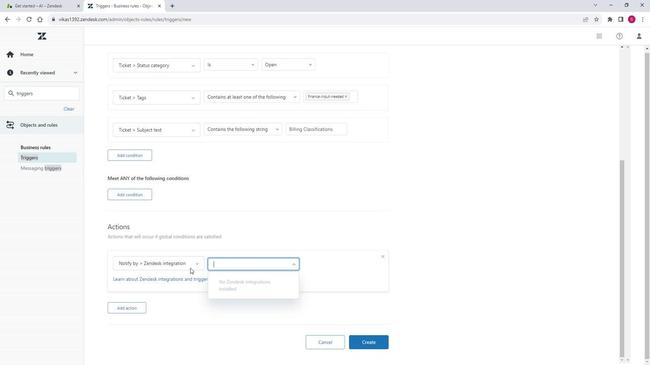 
Action: Mouse pressed left at (188, 268)
Screenshot: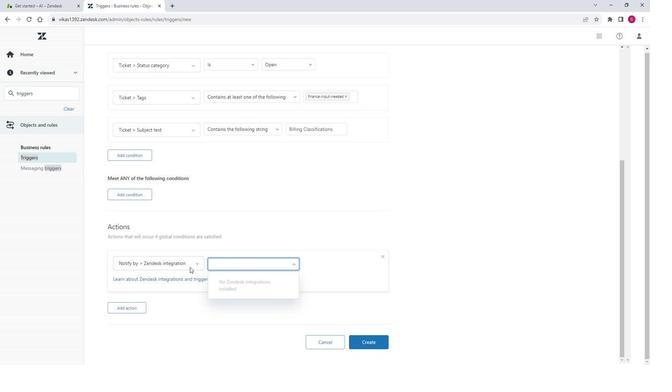 
Action: Mouse moved to (158, 174)
Screenshot: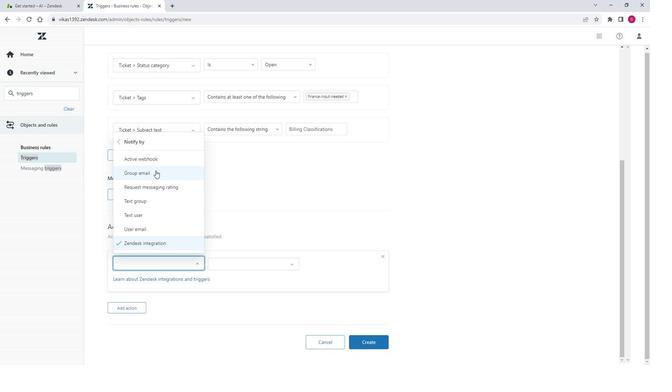 
Action: Mouse pressed left at (158, 174)
Screenshot: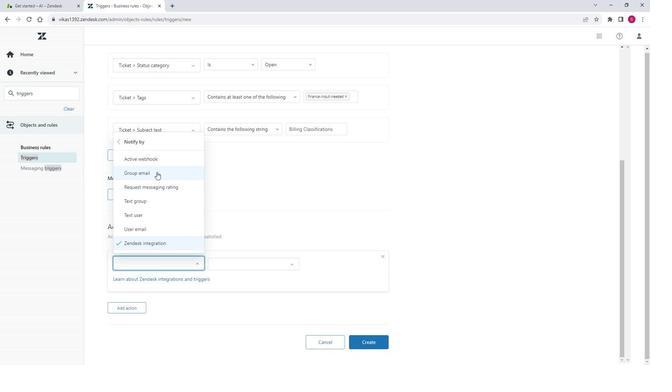 
Action: Mouse moved to (242, 287)
Screenshot: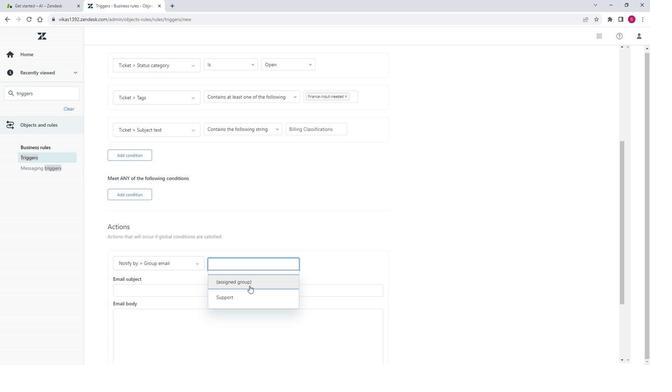 
Action: Mouse pressed left at (242, 287)
Screenshot: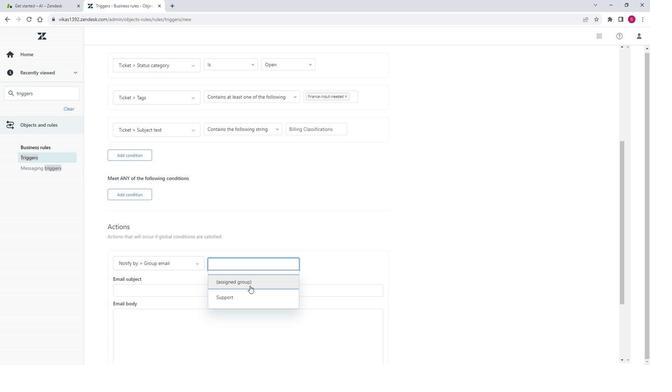 
Action: Mouse moved to (242, 281)
Screenshot: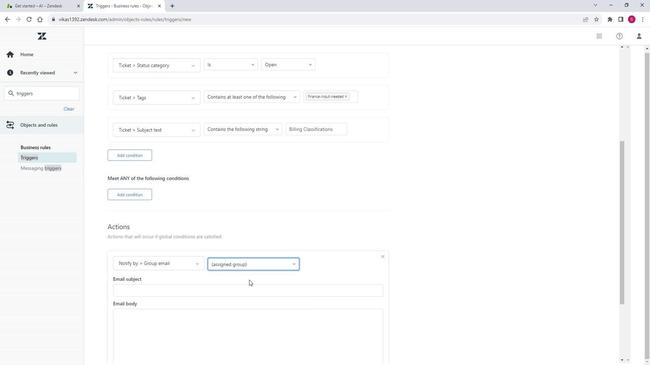 
Action: Mouse scrolled (242, 281) with delta (0, 0)
Screenshot: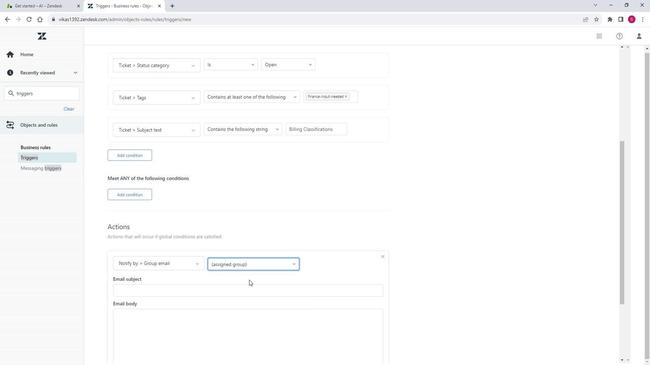 
Action: Mouse scrolled (242, 281) with delta (0, 0)
Screenshot: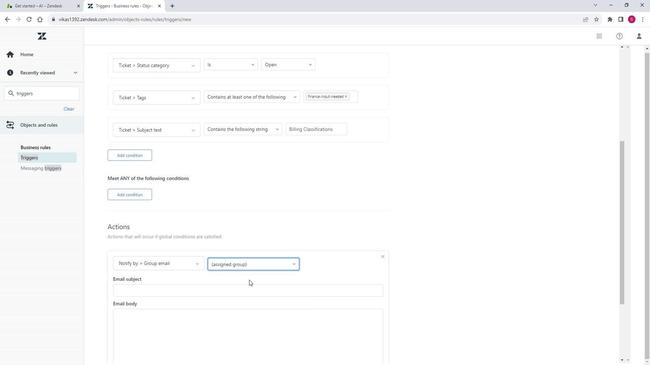 
Action: Mouse scrolled (242, 281) with delta (0, 0)
Screenshot: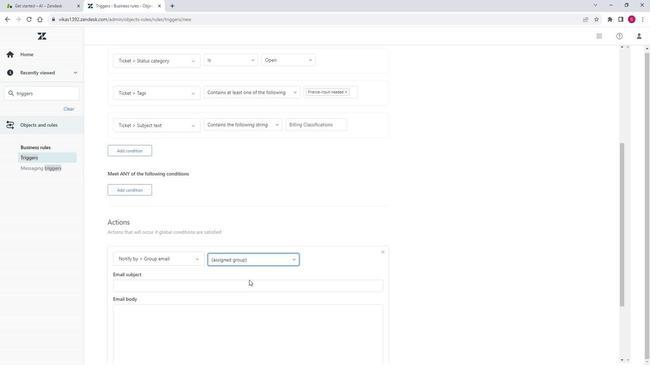 
Action: Mouse moved to (225, 275)
Screenshot: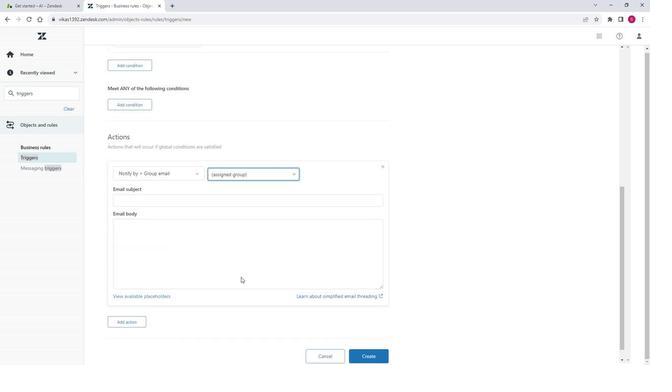 
Action: Mouse scrolled (225, 274) with delta (0, 0)
Screenshot: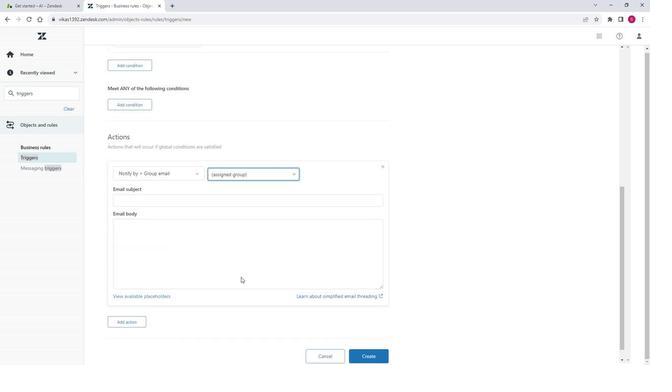 
Action: Mouse moved to (154, 191)
Screenshot: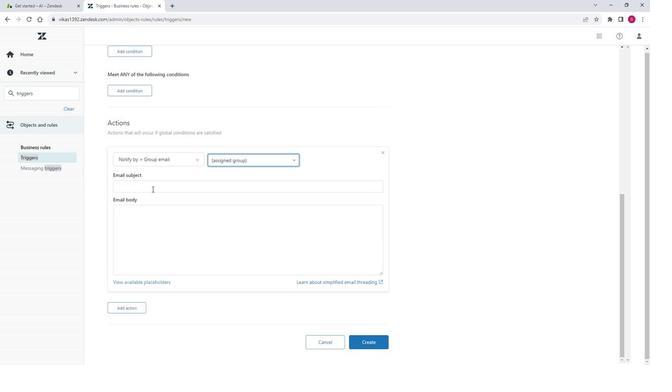 
Action: Mouse pressed left at (154, 191)
Screenshot: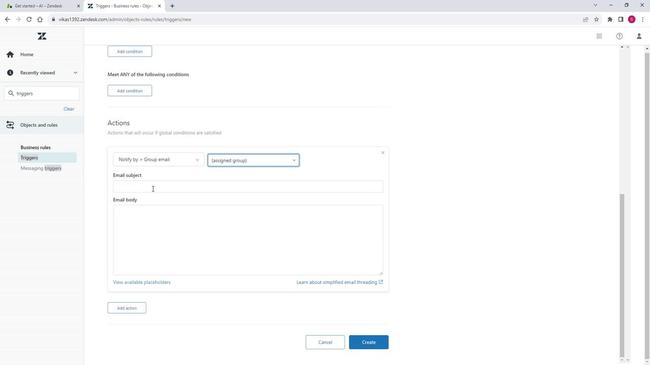 
Action: Key pressed <Key.shift>Urgent<Key.shift>:<Key.left><Key.space><Key.shift>Action<Key.space><Key.shift>Required<Key.right><Key.space><Key.shift>Tickets<Key.space><Key.shift>Needing<Key.space><Key.shift><Key.shift>Finance<Key.space><Key.shift>Department<Key.space>in<Key.backspace><Key.backspace><Key.shift><Key.shift><Key.shift><Key.shift><Key.shift><Key.shift><Key.shift><Key.shift><Key.shift>Input<Key.space><Key.shift>For<Key.space><Key.backspace><Key.backspace><Key.backspace><Key.backspace>for<Key.space><Key.shift>Billing<Key.space><Key.shift>Clarification
Screenshot: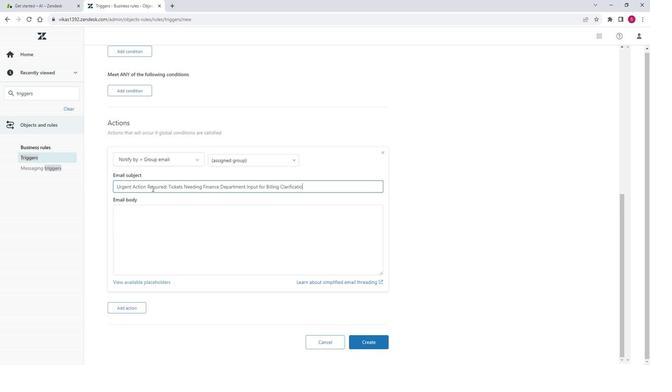 
Action: Mouse moved to (128, 209)
Screenshot: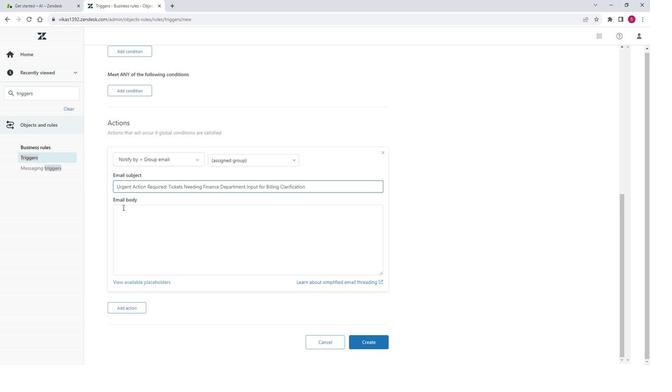 
Action: Mouse pressed left at (128, 209)
Screenshot: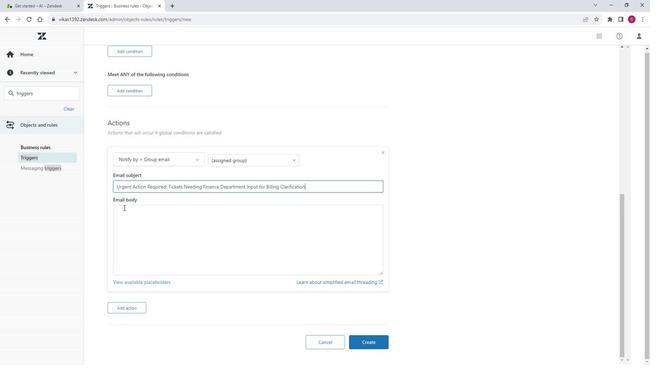 
Action: Mouse moved to (128, 210)
Screenshot: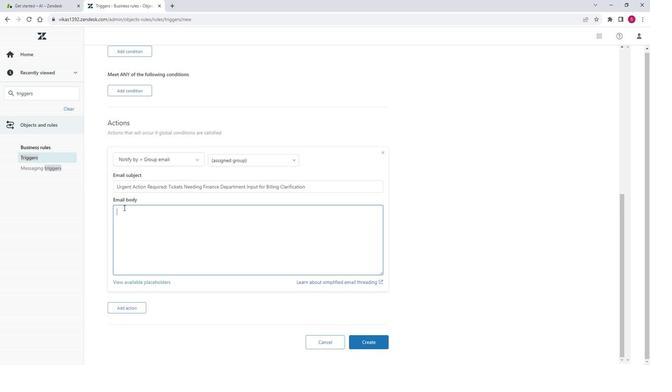 
Action: Key pressed <Key.shift>Dear<Key.space><Key.shift>Agents,<Key.enter><Key.enter>i<Key.space><Key.backspace><Key.backspace><Key.shift>I<Key.space>hope<Key.space>this<Key.space>,<Key.backspace>message<Key.space>will<Key.space>find<Key.space>you<Key.space>wekl=<Key.backspace><Key.backspace><Key.backspace>ll<Key.left><Key.left><Key.left><Key.left>
Screenshot: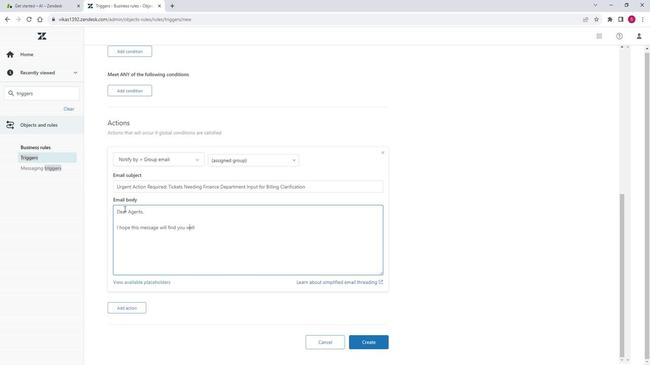 
Action: Mouse moved to (168, 231)
Screenshot: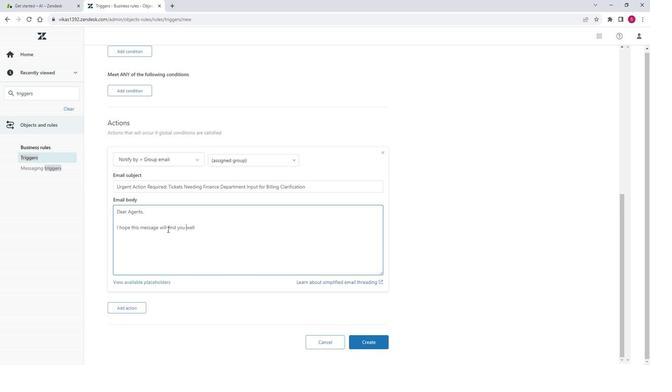 
Action: Mouse pressed left at (168, 231)
Screenshot: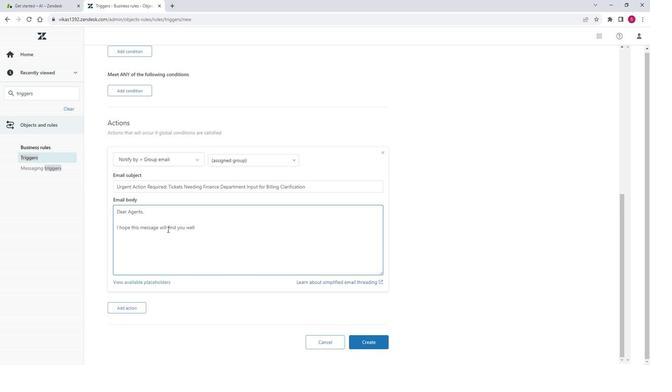 
Action: Mouse moved to (179, 237)
Screenshot: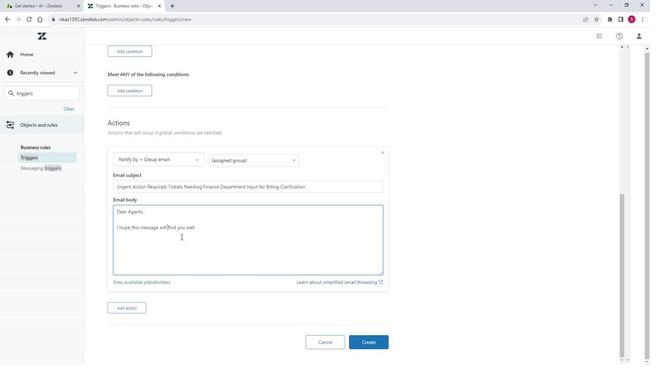 
Action: Key pressed <Key.backspace><Key.backspace><Key.backspace><Key.backspace><Key.backspace><Key.backspace><Key.space>
Screenshot: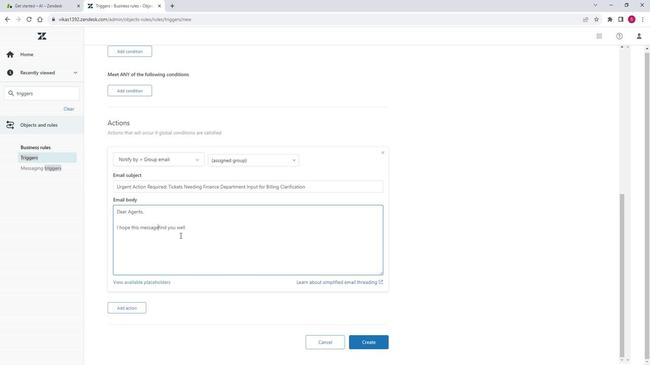 
Action: Mouse moved to (167, 228)
Screenshot: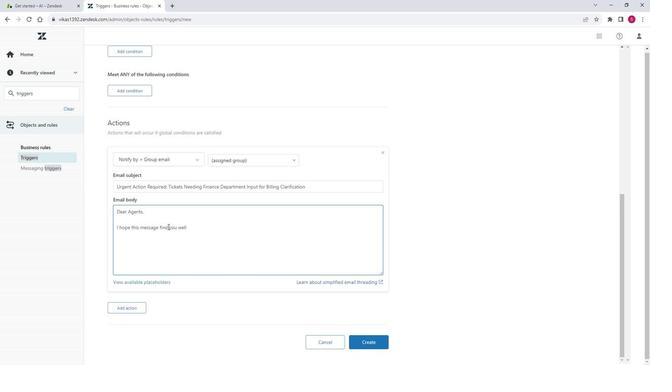 
Action: Mouse pressed left at (167, 228)
Screenshot: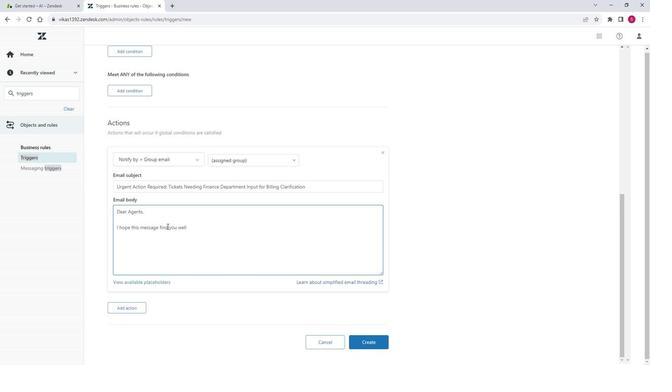 
Action: Mouse moved to (190, 243)
Screenshot: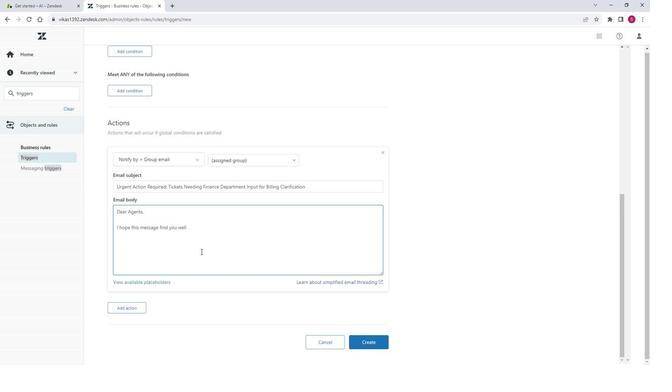 
Action: Key pressed s
Screenshot: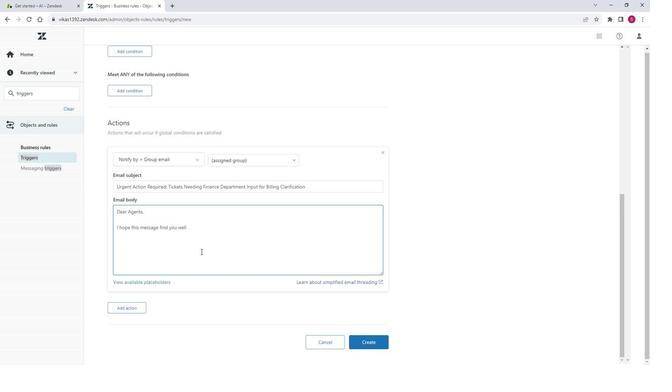 
Action: Mouse moved to (191, 226)
Screenshot: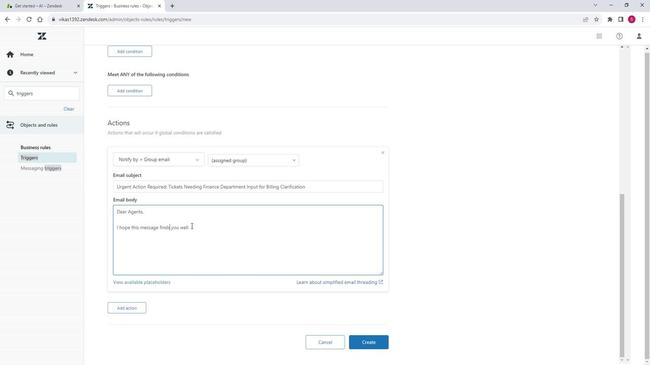 
Action: Mouse pressed left at (191, 226)
Screenshot: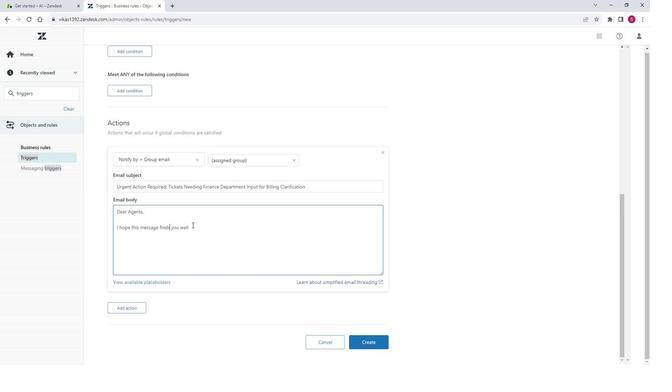 
Action: Mouse moved to (192, 240)
Screenshot: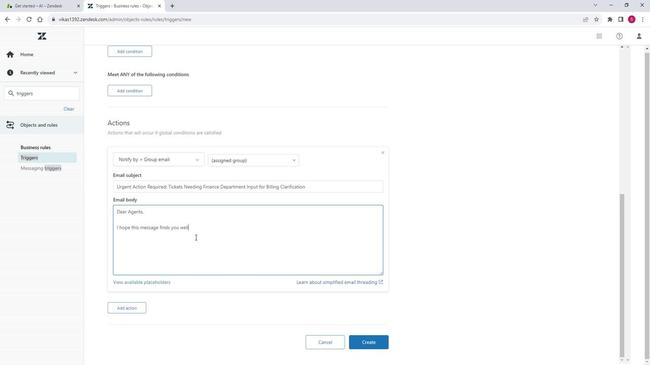 
Action: Key pressed <Key.space><Key.backspace>.<Key.space><Key.shift>We<Key.space>have<Key.space>identified<Key.space>several<Key.space>tickets<Key.space>in<Key.space>need<Key.space>of<Key.space>immediate<Key.space>attention<Key.space>that<Key.space>require<Key.space>input<Key.space>from<Key.space>the<Key.space><Key.shift>Finance<Key.space><Key.shift><Key.shift><Key.shift><Key.shift><Key.shift><Key.shift><Key.shift><Key.shift><Key.shift>Departmrnt<Key.space>for<Key.space><Key.shift>Billing<Key.backspace><Key.backspace><Key.backspace><Key.backspace><Key.backspace><Key.backspace><Key.backspace>billing<Key.space><Key.shift>
Screenshot: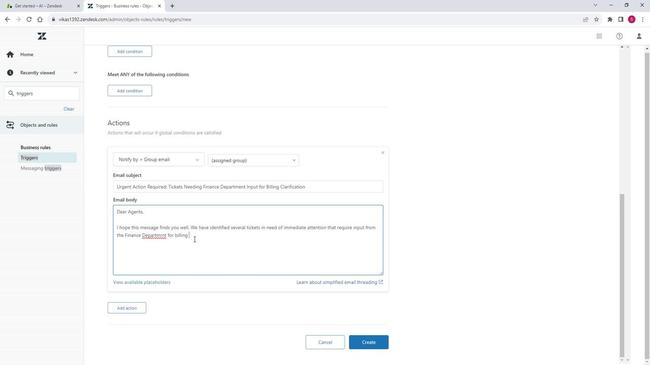 
Action: Mouse moved to (160, 237)
Screenshot: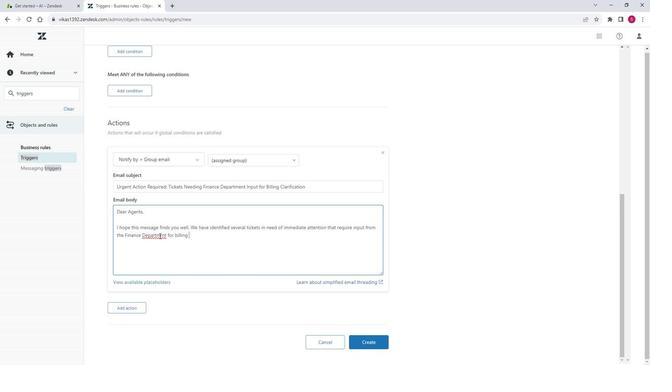 
Action: Mouse pressed left at (160, 237)
Screenshot: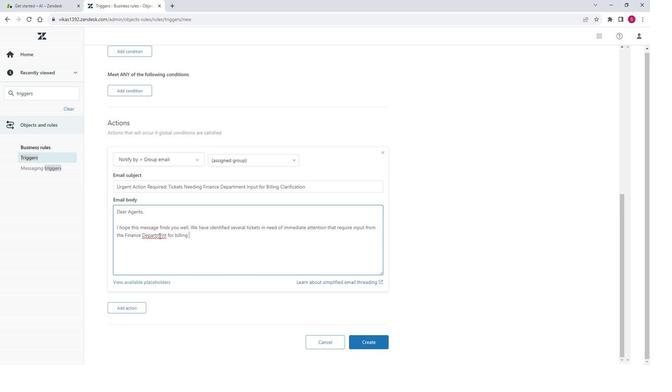 
Action: Mouse moved to (162, 238)
Screenshot: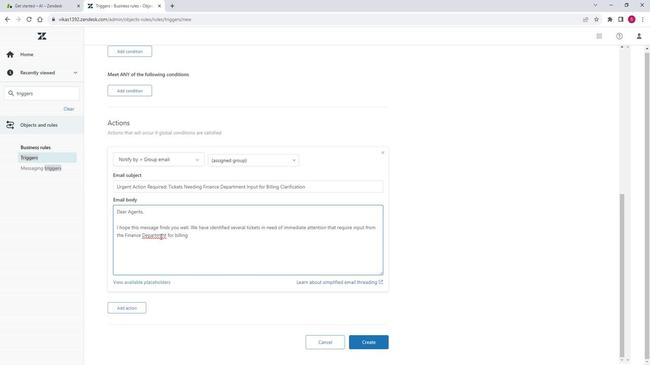
Action: Mouse pressed left at (162, 238)
Screenshot: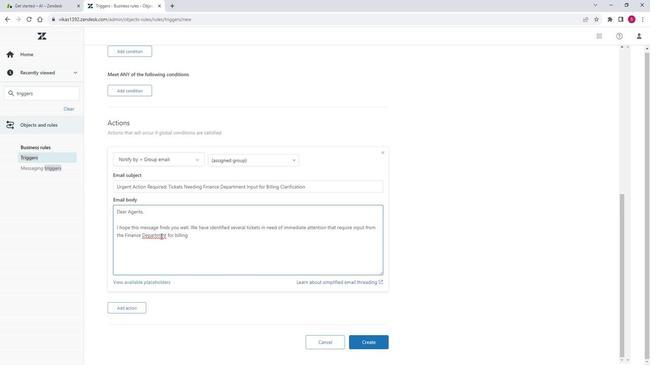 
Action: Mouse moved to (177, 245)
Screenshot: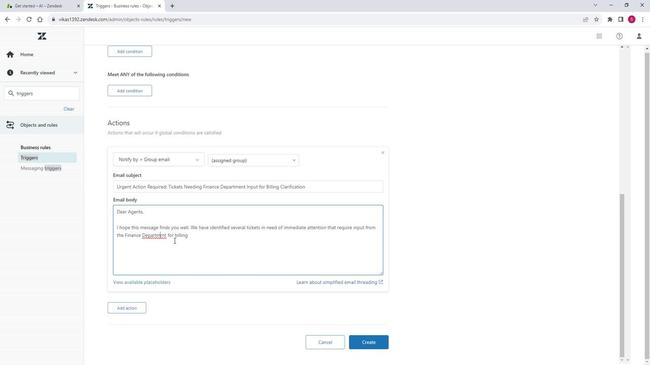 
Action: Key pressed <Key.right><Key.backspace>r<Key.backspace>e
Screenshot: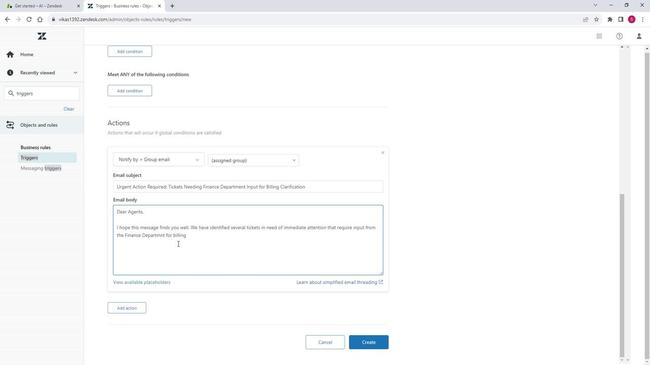 
Action: Mouse moved to (190, 237)
Screenshot: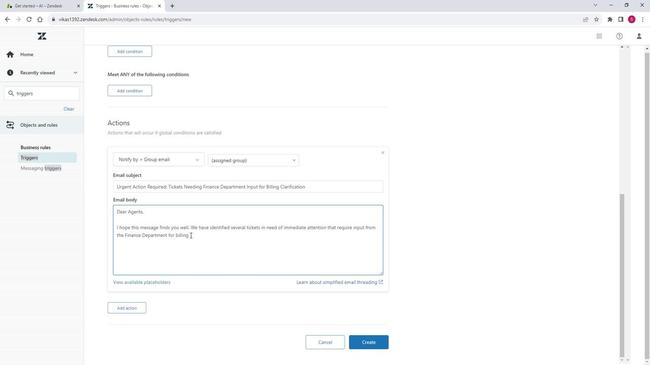 
Action: Mouse pressed left at (190, 237)
Screenshot: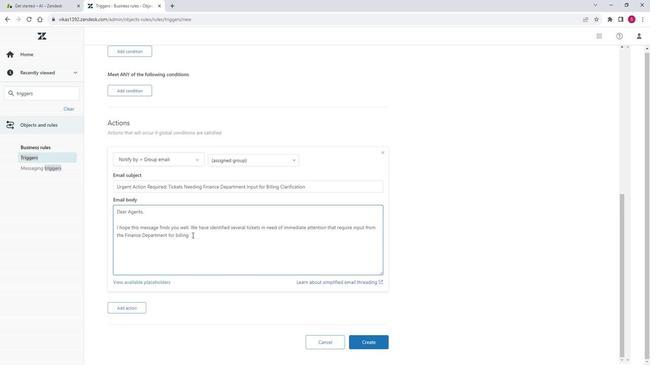 
Action: Mouse moved to (196, 245)
Screenshot: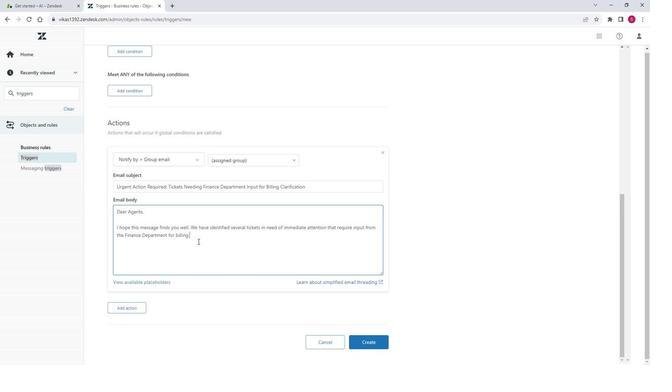 
Action: Key pressed <Key.space>clarification.<Key.space><Key.shift>Your<Key.space>prompt<Key.space>assistance<Key.space>is<Key.space>crucial<Key.space>to<Key.space>ensure<Key.space>smooth<Key.space>resolution<Key.space>and<Key.space>customer<Key.space>satisfa<Key.backspace>ca<Key.backspace><Key.backspace>actiojn<Key.backspace><Key.backspace>n<Key.space><Key.backspace>.<Key.enter><Key.shift>The<Key.space>folo<Key.backspace>lowing<Key.space>tickets<Key.space>have<Key.space>been<Key.space>df<Key.backspace><Key.backspace>flagged<Key.space>for<Key.space>finance-related<Key.space>queries<Key.shift>:<Key.enter><Key.shift><Key.shift><Key.shift><Key.shift><Key.shift><Key.shift><Key.shift>[<Key.shift>#23],[<Key.shift>#23<Key.backspace>4],[<Key.shift>#55];<Key.backspace>[67<Key.left><Key.left><Key.shift><Key.shift><Key.shift><Key.shift><Key.shift><Key.shift><Key.shift><Key.shift><Key.shift><Key.shift>#<Key.right><Key.right><Key.shift><Key.shift><Key.shift><Key.shift><Key.shift><Key.shift><Key.shift><Key.shift><Key.shift><Key.shift><Key.shift><Key.shift><Key.shift><Key.shift><Key.shift><Key.shift><Key.shift><Key.shift><Key.shift><Key.shift>]<Key.left><Key.left><Key.left><Key.left><Key.left><Key.enter><Key.up><Key.right><Key.right><Key.right><Key.right><Key.right><Key.right><Key.backspace><Key.enter><Key.right><Key.right><Key.right><Key.right><Key.right><Key.right><Key.backspace><Key.enter><Key.down><Key.down><Key.down><Key.down><Key.enter>kin<Key.backspace><Key.backspace><Key.backspace><Key.shift>Kindly<Key.space>review<Key.space>these<Key.space>tickets<Key.space>at<Key.space>your<Key.space>earliest<Key.space>convenience<Key.space>and<Key.space>escalate<Key.space>them<Key.space>to<Key.space>the<Key.space><Key.shift>Finance<Key.space><Key.shift><Key.shift><Key.shift><Key.shift>Department<Key.space>for<Key.space>nrcr<Key.backspace>essary
Screenshot: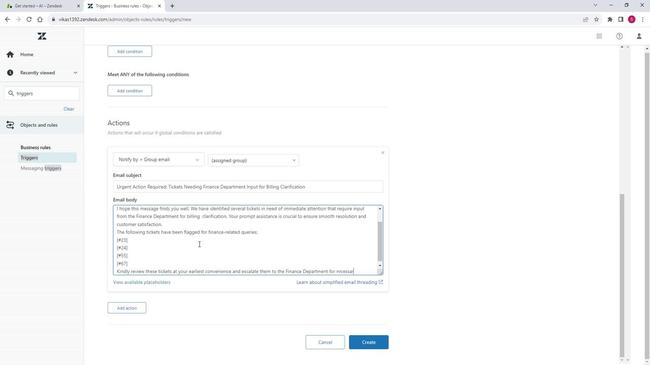 
Action: Mouse moved to (325, 275)
Screenshot: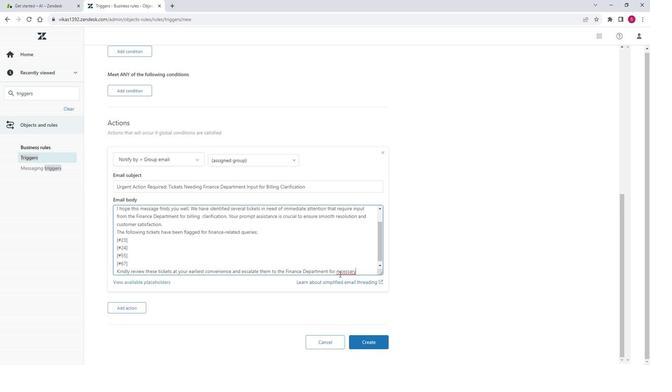 
Action: Mouse pressed left at (325, 275)
Screenshot: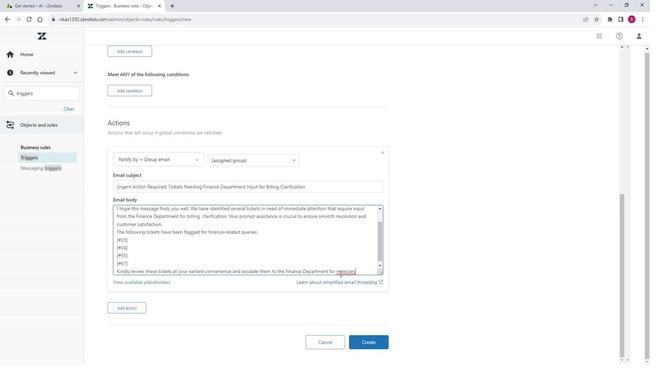 
Action: Mouse moved to (352, 264)
Screenshot: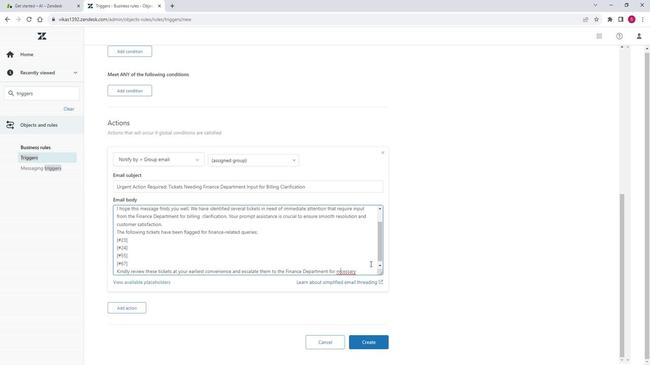 
Action: Key pressed <Key.backspace>e
Screenshot: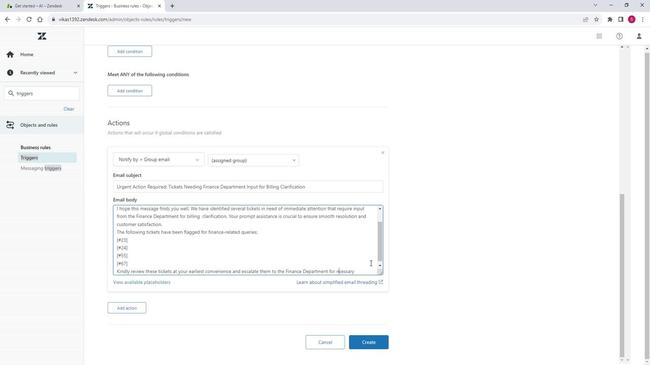 
Action: Mouse moved to (346, 275)
Screenshot: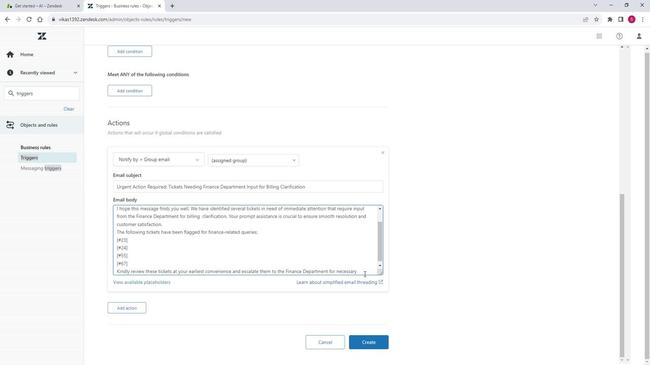 
Action: Mouse pressed left at (346, 275)
Screenshot: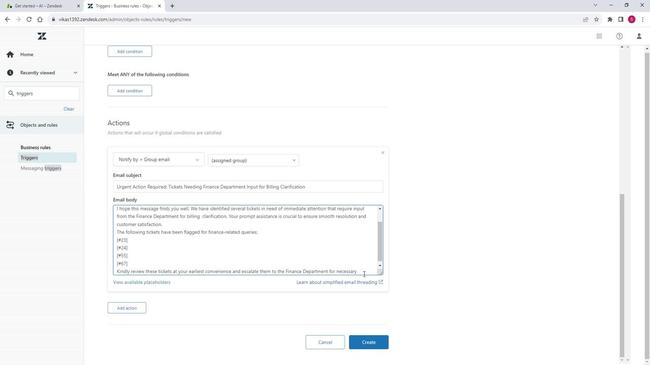 
Action: Key pressed <Key.space>input<Key.space>or<Key.space>classification<Key.space>relevant<Key.space>depart,<Key.backspace>mn<Key.backspace>ent<Key.space>or<Key.space>team<Key.space>member.<Key.enter><Key.shift>B<Key.backspace><Key.shift>Thankyou<Key.space>for<Key.space>your<Key.space>immed<Key.backspace>iate<Key.space>attention<Key.space>to<Key.space>this<Key.space>matter
Screenshot: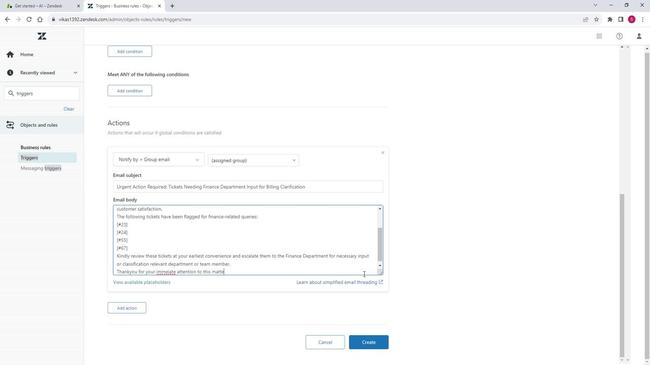
Action: Mouse moved to (170, 271)
Screenshot: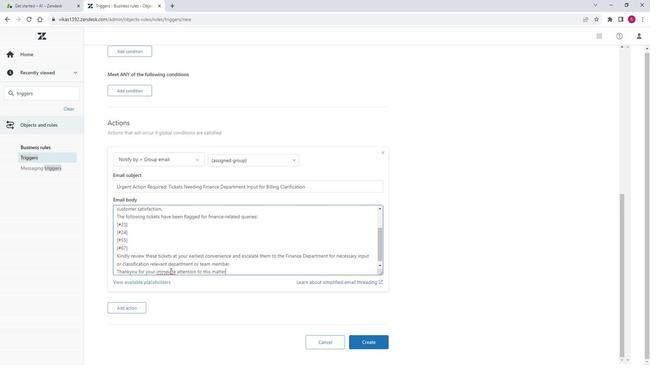
Action: Mouse pressed left at (170, 271)
Screenshot: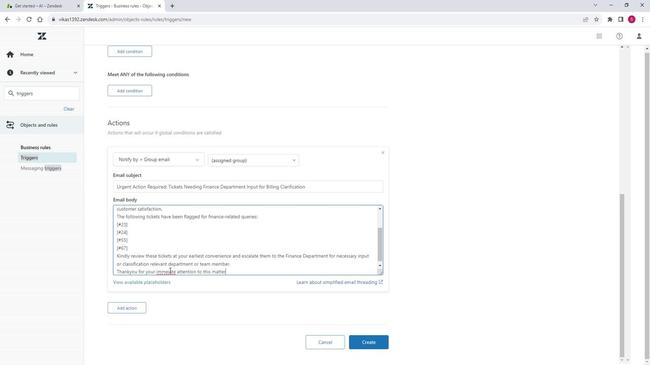 
Action: Mouse moved to (220, 274)
Screenshot: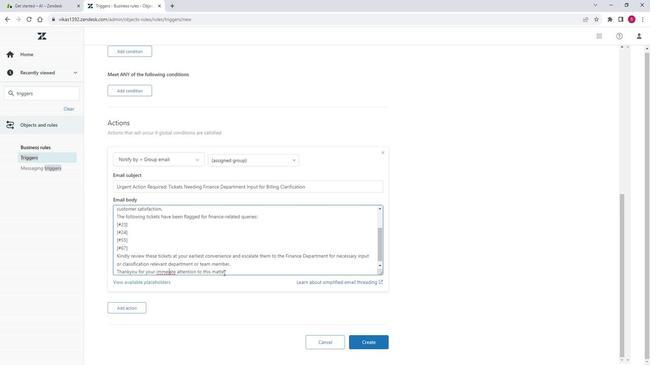 
Action: Key pressed <Key.left>d
Screenshot: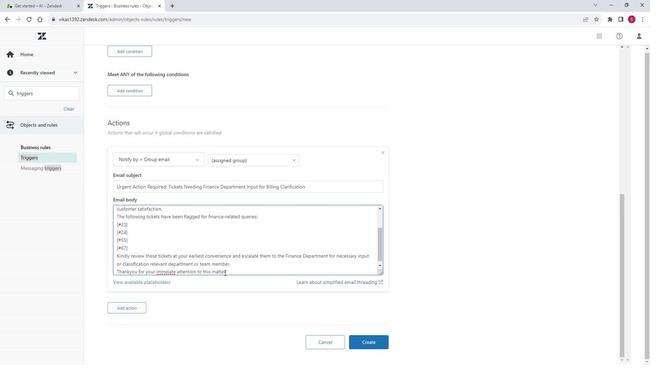 
Action: Mouse moved to (225, 273)
Screenshot: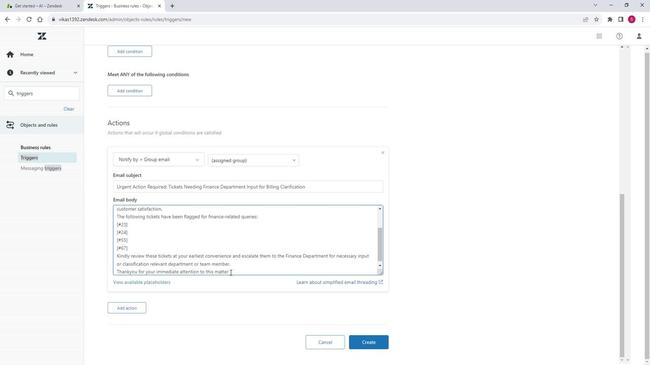 
Action: Mouse pressed left at (225, 273)
Screenshot: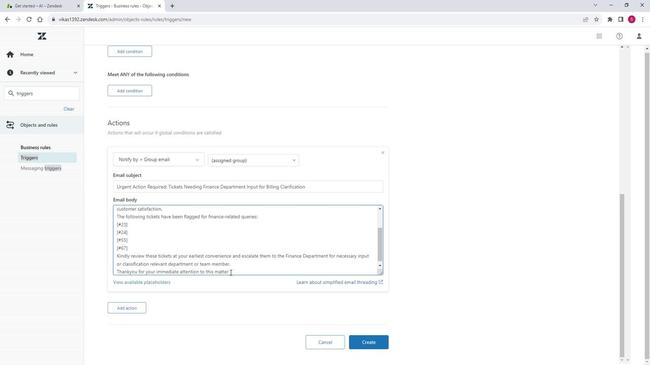 
Action: Key pressed .<Key.enter><Key.shift><Key.shift><Key.shift><Key.shift><Key.shift><Key.shift><Key.shift><Key.shift><Key.shift><Key.shift><Key.shift><Key.shift><Key.shift><Key.shift><Key.shift><Key.shift><Key.shift><Key.shift><Key.shift><Key.shift><Key.shift><Key.shift><Key.shift><Key.shift><Key.shift><Key.shift><Key.shift><Key.shift><Key.shift><Key.shift><Key.shift><Key.shift><Key.shift><Key.shift><Key.shift><Key.shift><Key.shift><Key.shift><Key.shift><Key.shift><Key.shift>Best<Key.space><Key.shift>Regards,<Key.enter><Key.shift><Key.shift><Key.shift><Key.shift><Key.shift><Key.shift><Key.shift><Key.shift><Key.shift><Key.shift><Key.shift><Key.shift><Key.shift><Key.shift><Key.shift><Key.shift><Key.shift><Key.shift><Key.shift><Key.shift><Key.shift><Key.shift><Key.shift><Key.shift><Key.shift><Key.shift><Key.shift><Key.shift><Key.shift><Key.shift><Key.shift><Key.shift><Key.shift><Key.shift><Key.shift><Key.shift><Key.shift><Key.shift><Key.shift><Key.shift><Key.shift><Key.shift><Key.shift><Key.shift><Key.shift><Key.shift><Key.shift><Key.shift><Key.shift><Key.shift><Key.shift><Key.shift><Key.shift><Key.shift><Key.shift><Key.shift><Key.shift><Key.shift><Key.shift><Key.shift><Key.shift><Key.shift><Key.shift><Key.shift><Key.shift><Key.shift><Key.shift><Key.shift><Key.shift><Key.shift><Key.shift><Key.shift><Key.shift><Key.shift><Key.shift><Key.shift><Key.shift><Key.shift><Key.shift><Key.shift><Key.shift><Key.shift><Key.shift><Key.shift><Key.shift><Key.shift><Key.shift><Key.shift>f<Key.backspace><Key.backspace><Key.backspace><Key.backspace><Key.backspace><Key.backspace><Key.backspace><Key.backspace><Key.backspace><Key.backspace><Key.backspace><Key.backspace><Key.backspace><Key.backspace><Key.backspace><Key.shift>For<Key.space>a<Key.backspace>urgent<Key.space>mattersm<Key.backspace>,<Key.space>follow<Key.space>our<Key.space>e<Key.backspace><Key.backspace><Key.backspace><Key.backspace><Key.backspace><Key.backspace><Key.backspace><Key.backspace><Key.backspace><Key.backspace><Key.backspace><Key.backspace><Key.backspace><Key.backspace><Key.backspace><Key.backspace><Key.backspace><Key.backspace><Key.backspace><Key.backspace><Key.backspace><Key.backspace><Key.backspace><Key.backspace><Key.backspace><Key.backspace><Key.backspace><Key.backspace><Key.backspace><Key.backspace><Key.backspace><Key.backspace><Key.shift>Best<Key.space>regards,<Key.enter><Key.shift>Mukesh<Key.space><Key.shift>Singh<Key.enter><Key.shift>Head<Key.space>of<Key.space>the<Key.space><Key.shift>Department<Key.enter><Key.shift>M<Key.backspace>mukesh<Key.shift>@gmail.com
Screenshot: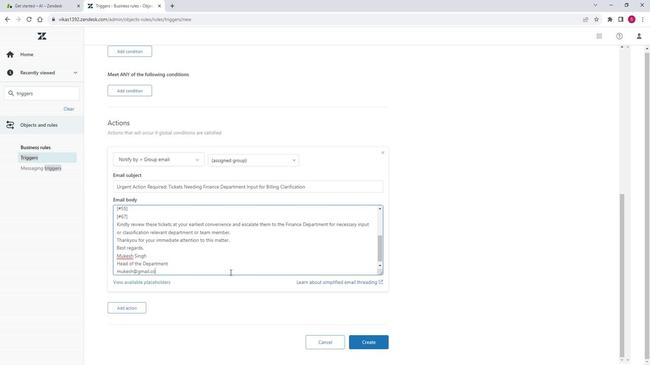 
Action: Mouse moved to (163, 251)
Screenshot: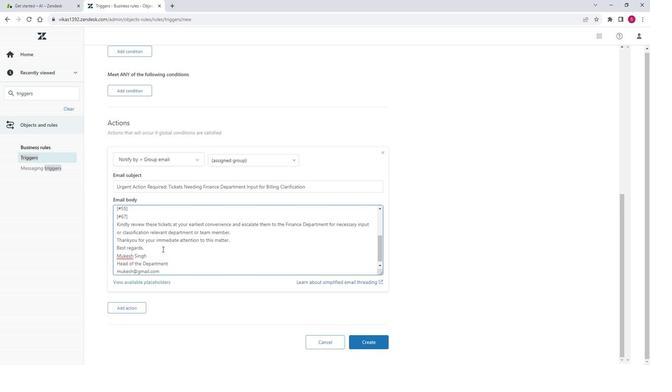 
Action: Mouse pressed left at (163, 251)
Screenshot: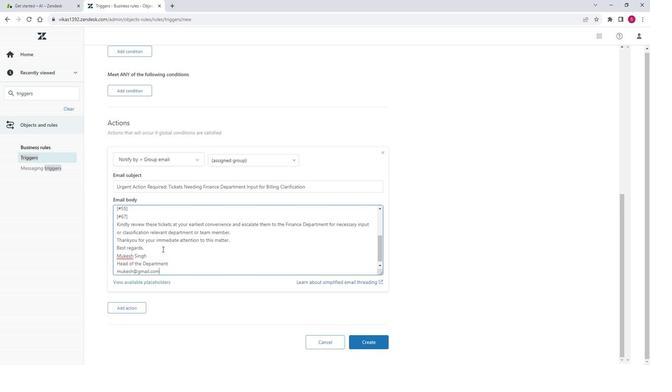 
Action: Mouse moved to (197, 241)
Screenshot: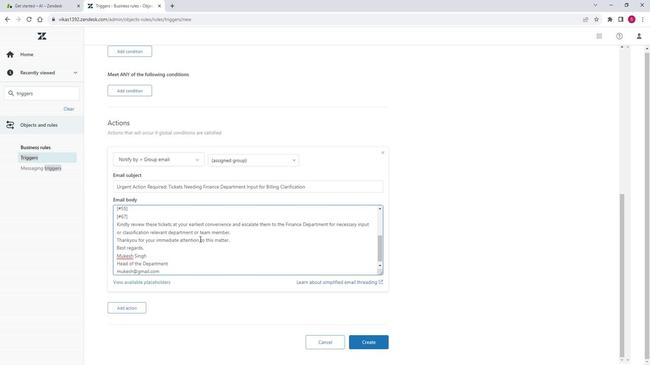 
Action: Mouse scrolled (197, 241) with delta (0, 0)
Screenshot: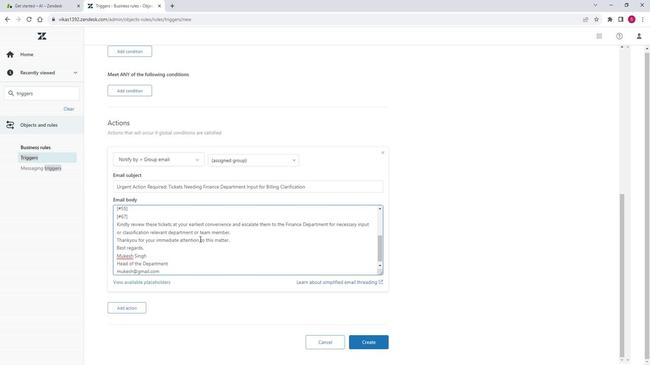 
Action: Mouse moved to (199, 242)
Screenshot: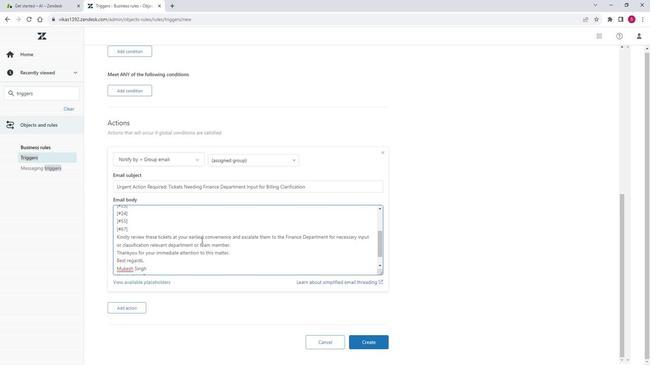 
Action: Mouse scrolled (199, 242) with delta (0, 0)
Screenshot: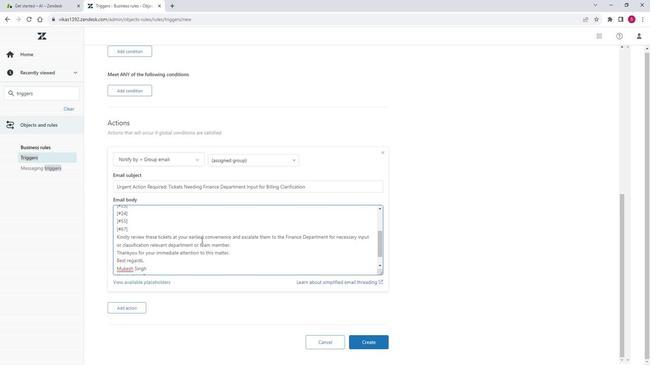 
Action: Mouse moved to (199, 242)
Screenshot: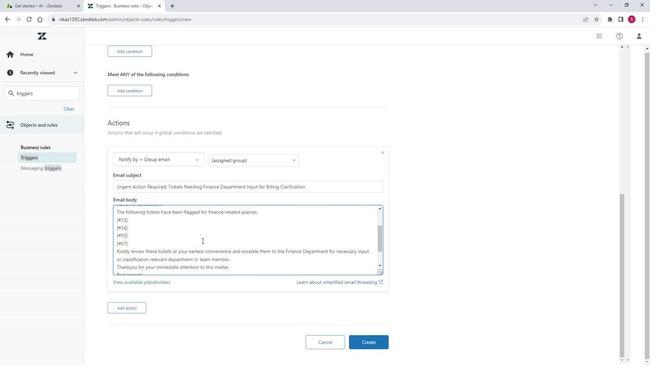 
Action: Mouse scrolled (199, 242) with delta (0, 0)
Screenshot: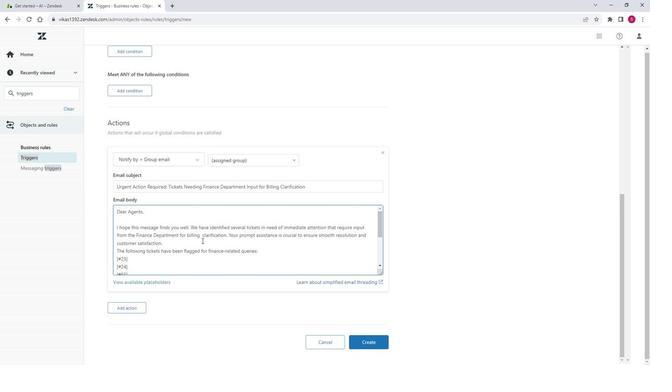
Action: Mouse moved to (145, 265)
Screenshot: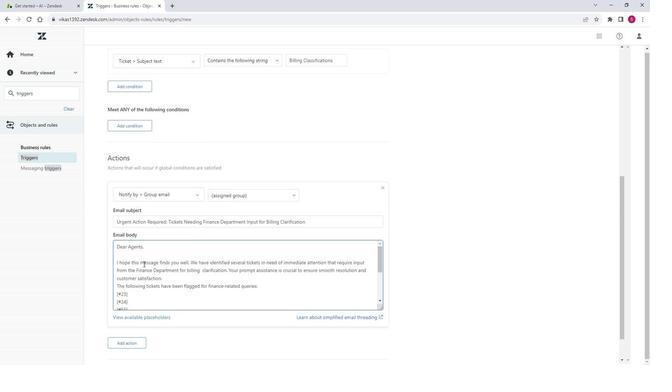 
Action: Mouse scrolled (145, 264) with delta (0, 0)
Screenshot: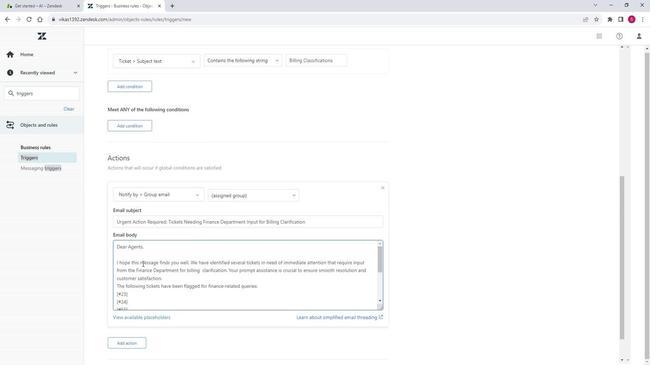 
Action: Mouse moved to (209, 268)
Screenshot: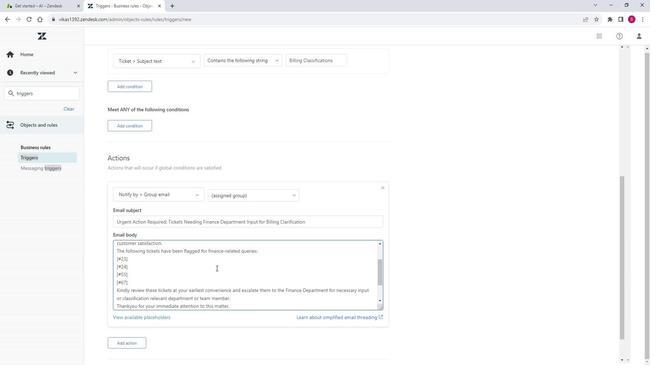 
Action: Mouse scrolled (209, 268) with delta (0, 0)
Screenshot: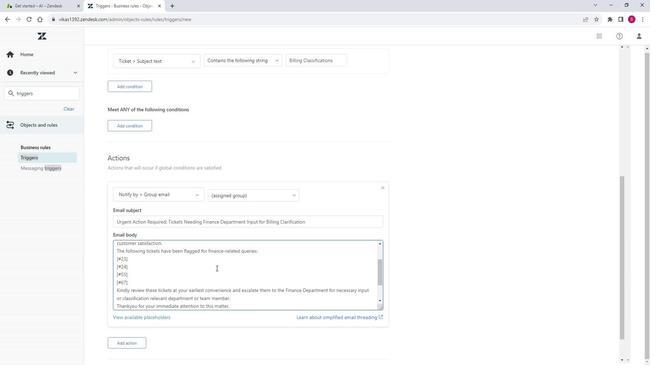 
Action: Mouse moved to (192, 260)
Screenshot: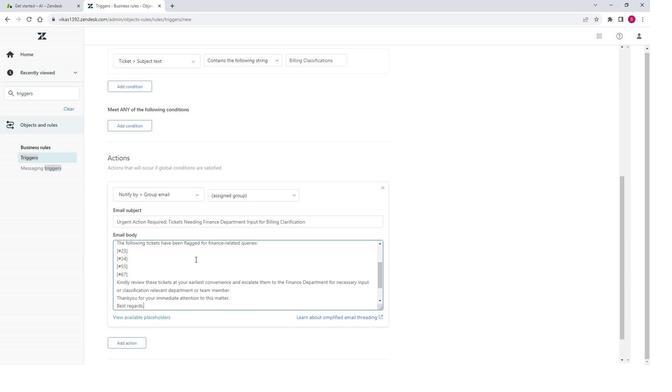 
Action: Mouse scrolled (192, 260) with delta (0, 0)
Screenshot: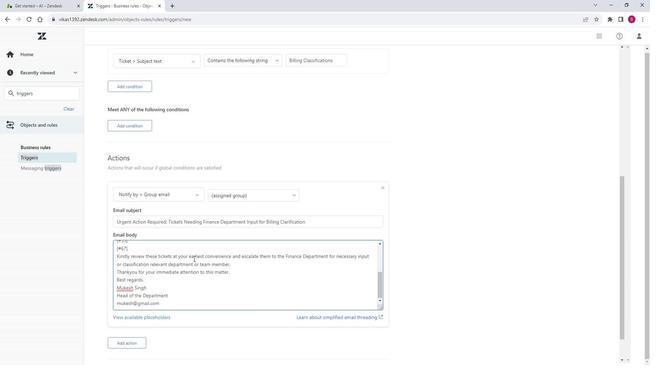 
Action: Mouse moved to (169, 243)
Screenshot: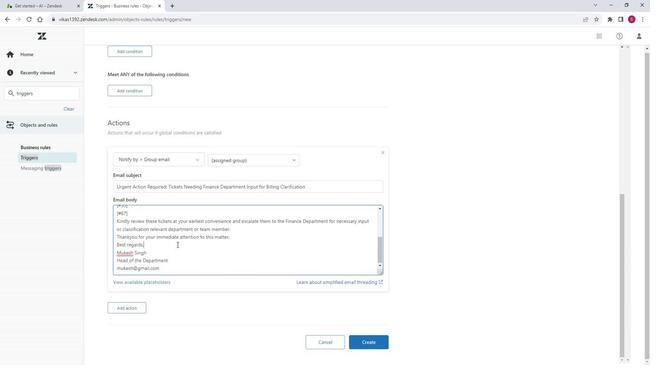 
Action: Mouse scrolled (169, 242) with delta (0, 0)
Screenshot: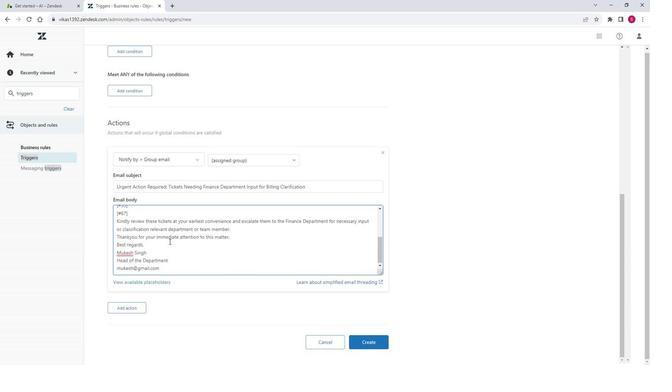 
Action: Mouse scrolled (169, 242) with delta (0, 0)
Screenshot: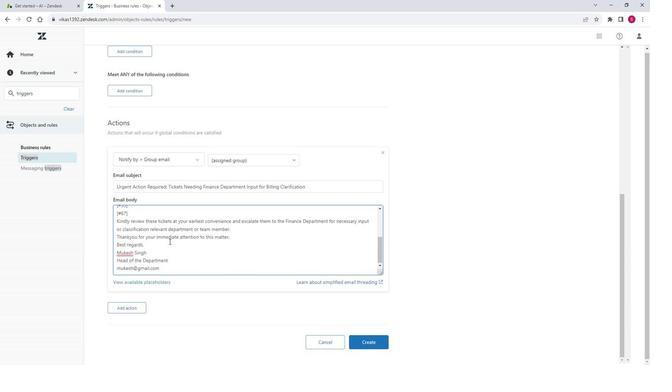 
Action: Mouse scrolled (169, 242) with delta (0, 0)
Screenshot: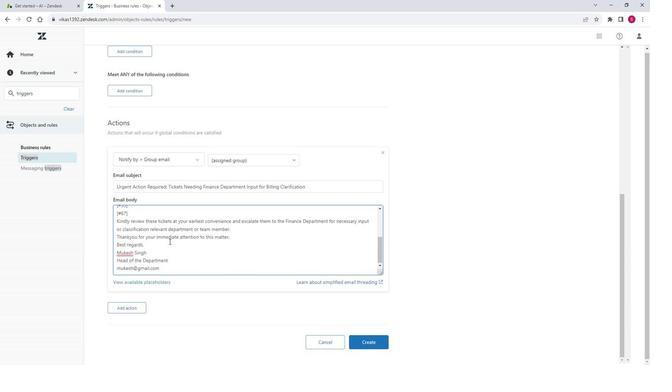 
Action: Mouse moved to (154, 243)
Screenshot: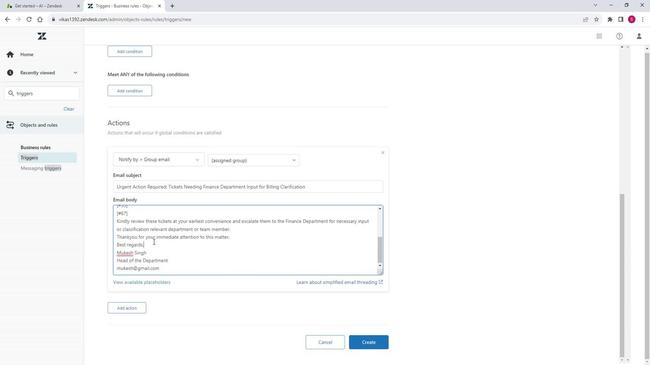 
Action: Mouse scrolled (154, 242) with delta (0, 0)
Screenshot: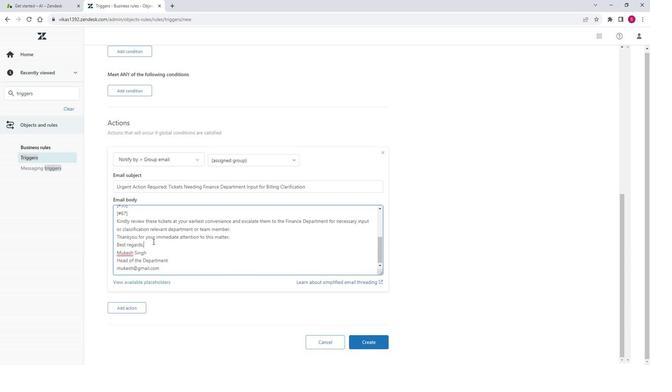 
Action: Mouse moved to (154, 243)
Screenshot: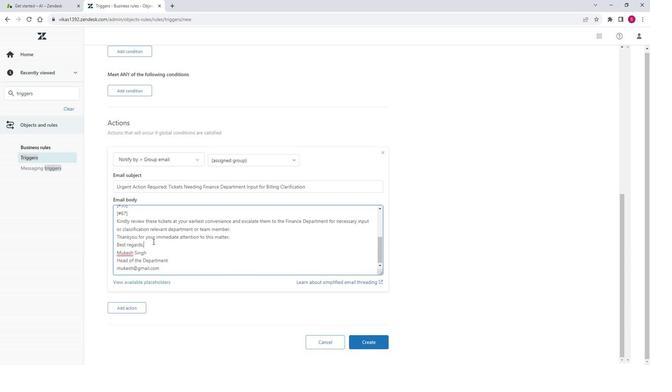 
Action: Mouse scrolled (154, 243) with delta (0, 0)
Screenshot: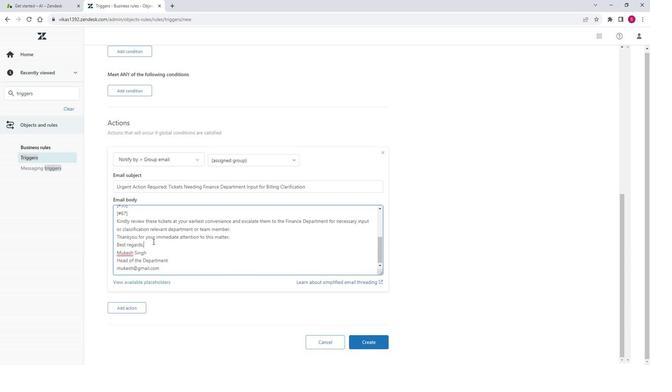 
Action: Mouse scrolled (154, 243) with delta (0, 0)
Screenshot: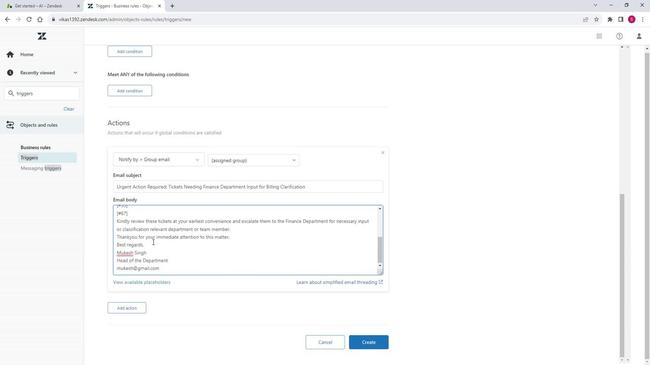 
Action: Mouse moved to (225, 251)
Screenshot: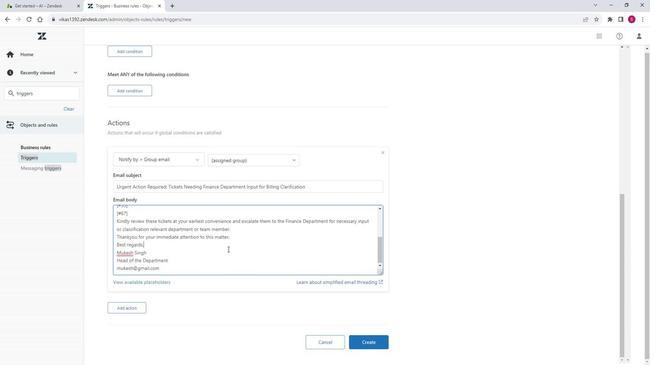 
Action: Mouse scrolled (225, 251) with delta (0, 0)
Screenshot: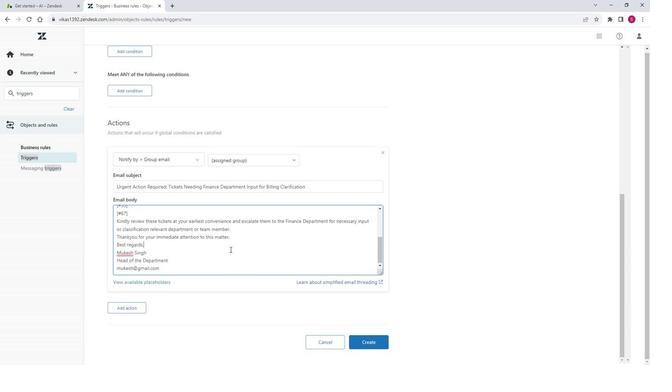 
Action: Mouse moved to (225, 251)
Screenshot: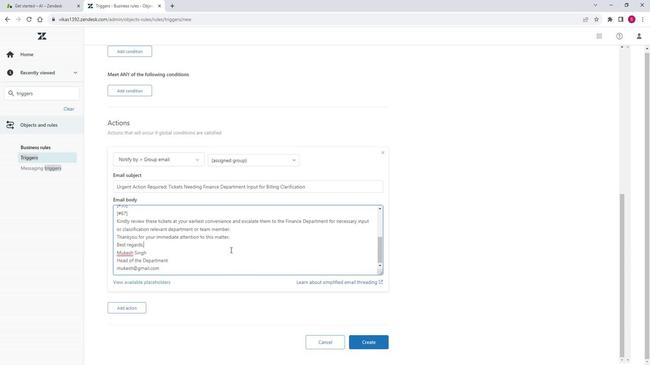 
Action: Mouse scrolled (225, 251) with delta (0, 0)
Screenshot: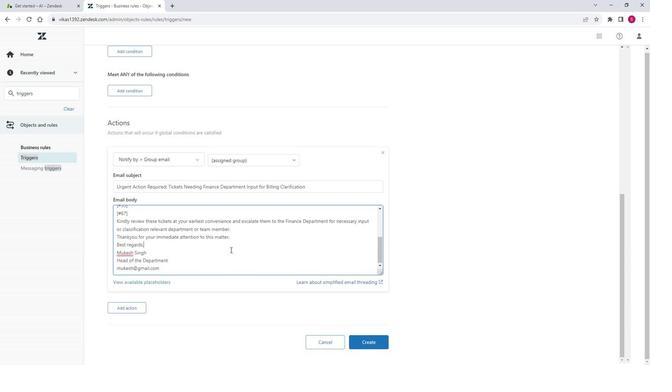 
Action: Mouse moved to (224, 256)
Screenshot: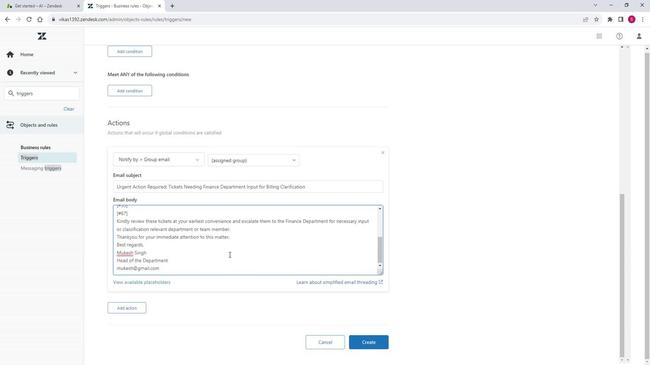 
Action: Mouse scrolled (224, 256) with delta (0, 0)
Screenshot: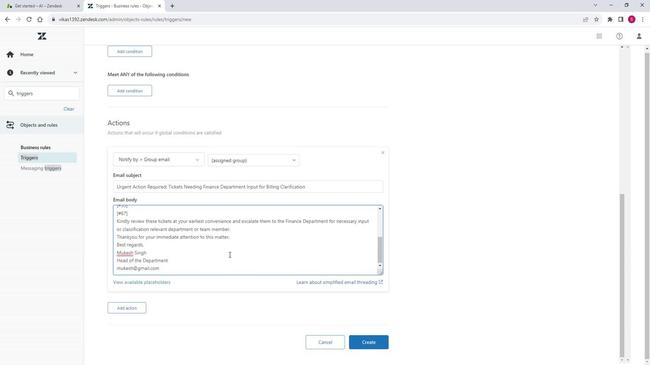 
Action: Mouse moved to (225, 257)
Screenshot: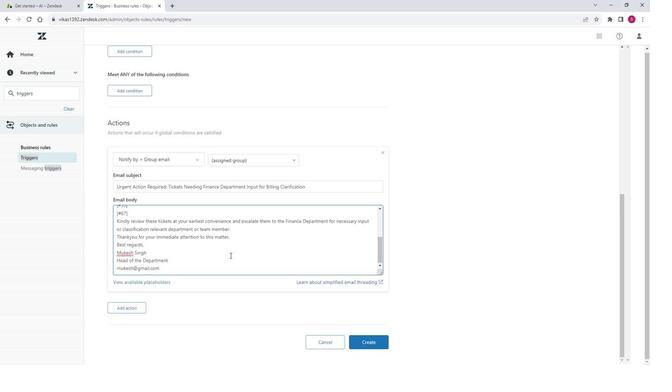 
Action: Mouse scrolled (225, 256) with delta (0, 0)
Screenshot: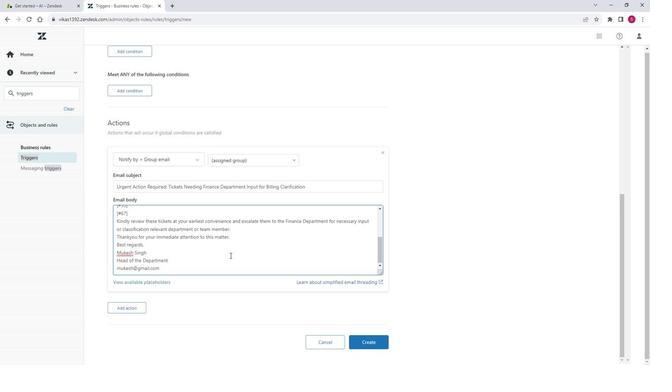 
Action: Mouse moved to (233, 258)
Screenshot: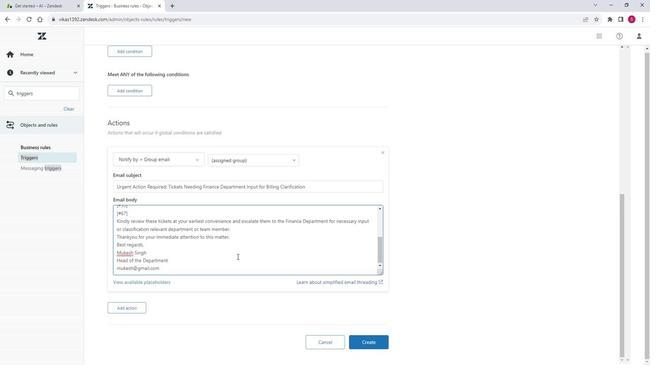 
Action: Mouse scrolled (233, 258) with delta (0, 0)
Screenshot: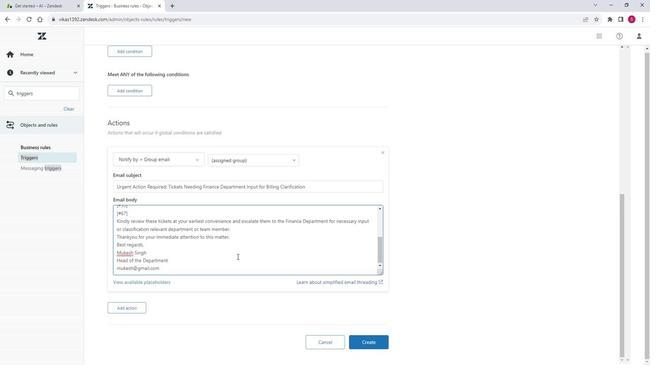 
Action: Mouse moved to (359, 344)
Screenshot: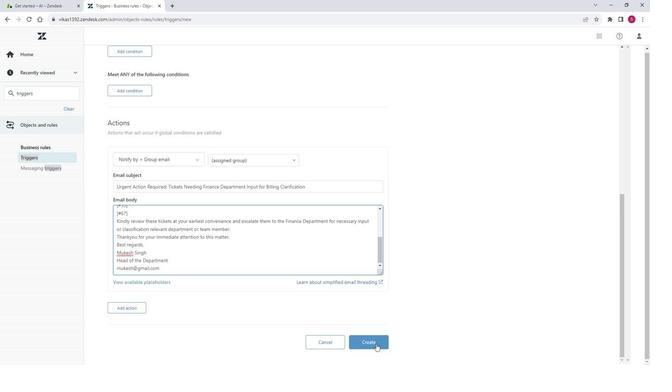
Action: Mouse pressed left at (359, 344)
Screenshot: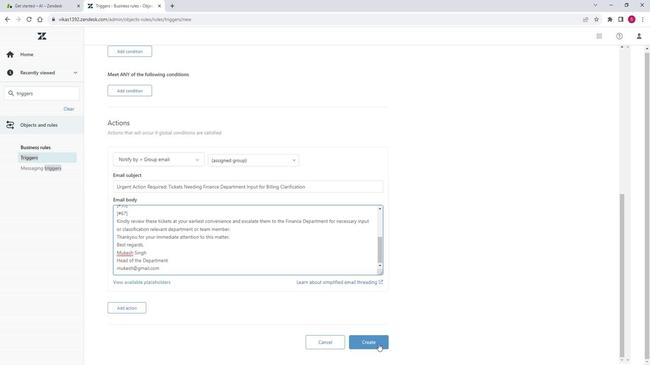 
Action: Mouse moved to (362, 326)
Screenshot: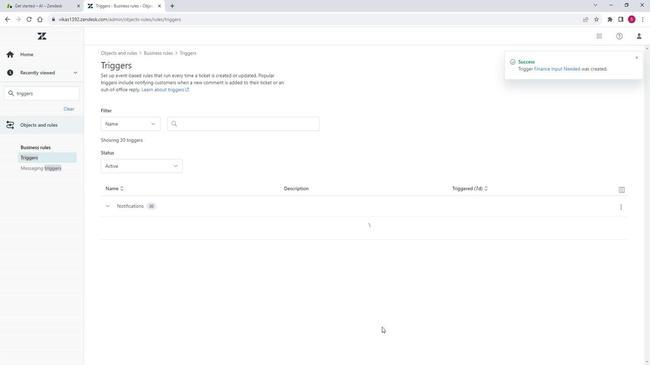 
